 Task: Create new Company, with domain: 'netease.com' and type: 'Reseller'. Add new contact for this company, with mail Id: 'Rishabh.Kapoor@netease.com', First Name: Rishabh, Last name:  Kapoor, Job Title: 'Chief Technology Officer', Phone Number: '(202) 555-6790'. Change life cycle stage to  Lead and lead status to  Open. Logged in from softage.3@softage.net
Action: Mouse moved to (87, 88)
Screenshot: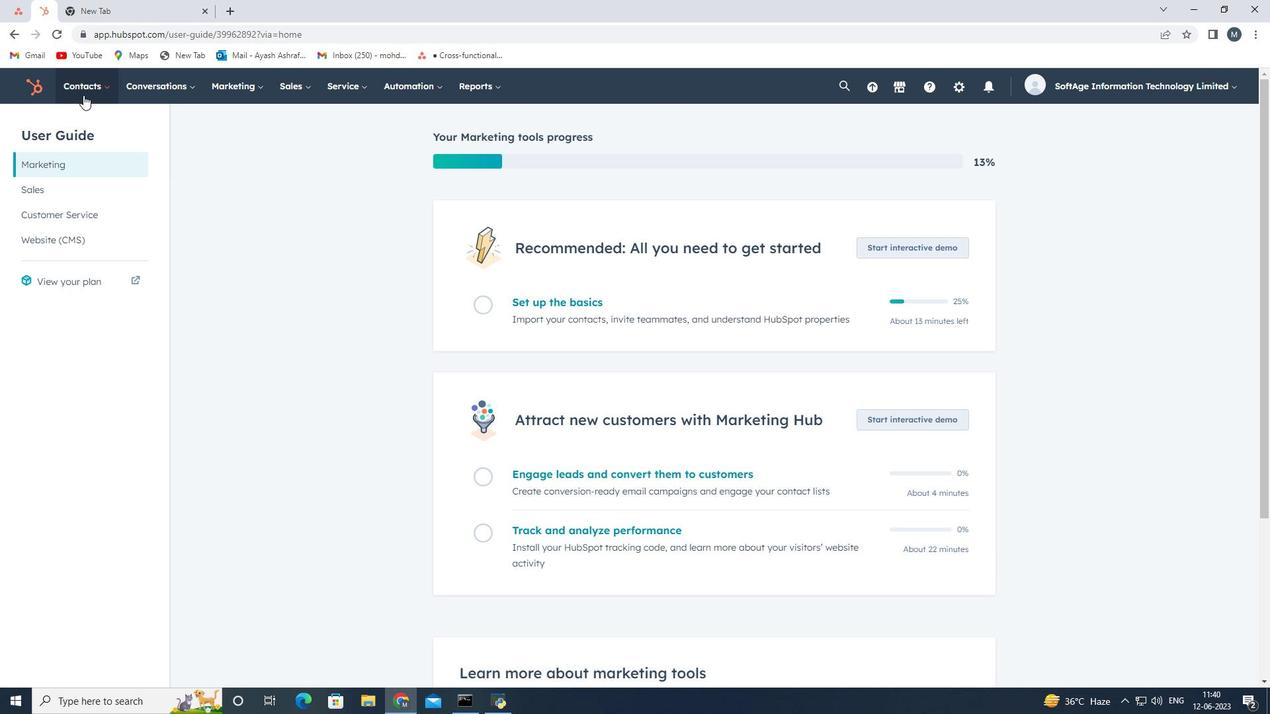
Action: Mouse pressed left at (87, 88)
Screenshot: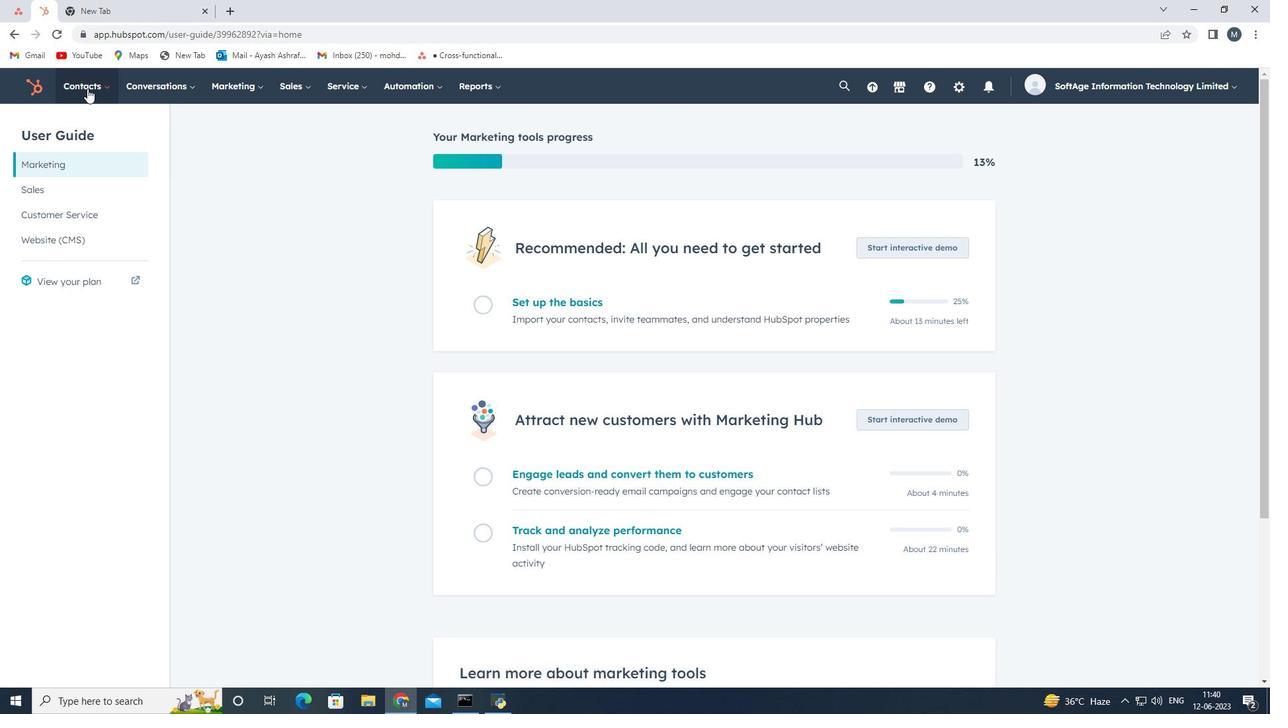 
Action: Mouse moved to (84, 147)
Screenshot: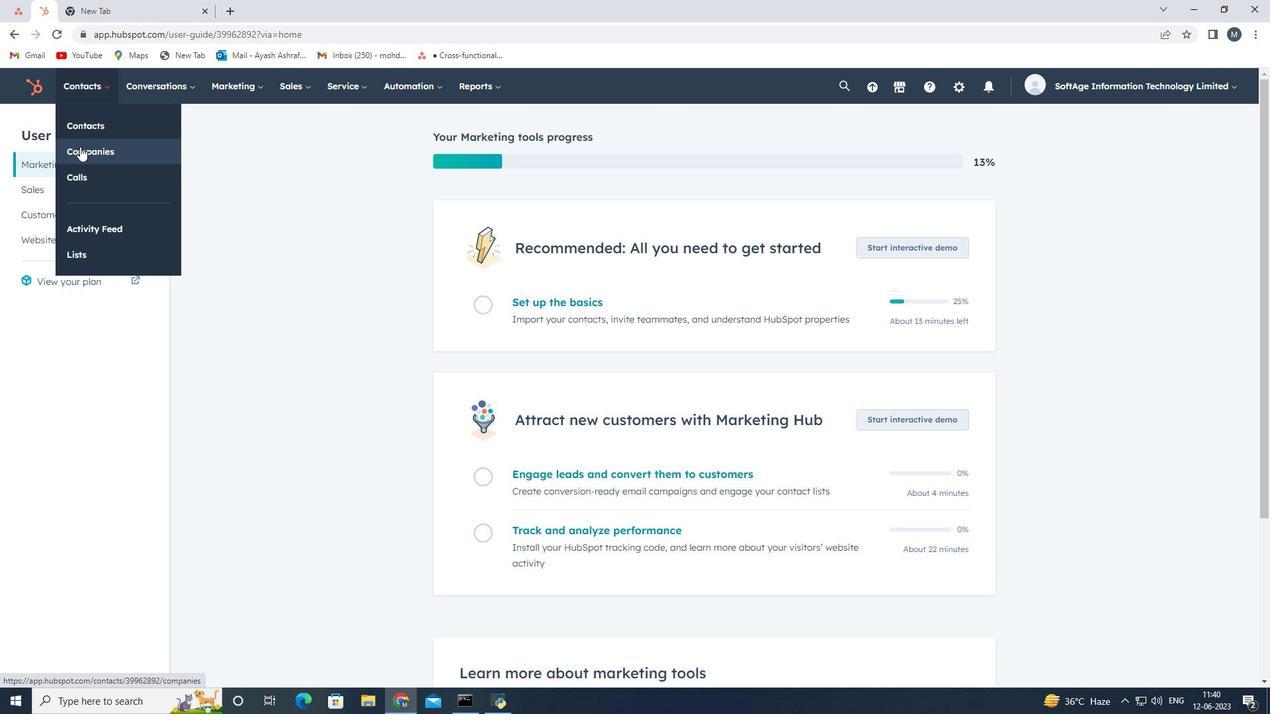 
Action: Mouse pressed left at (84, 147)
Screenshot: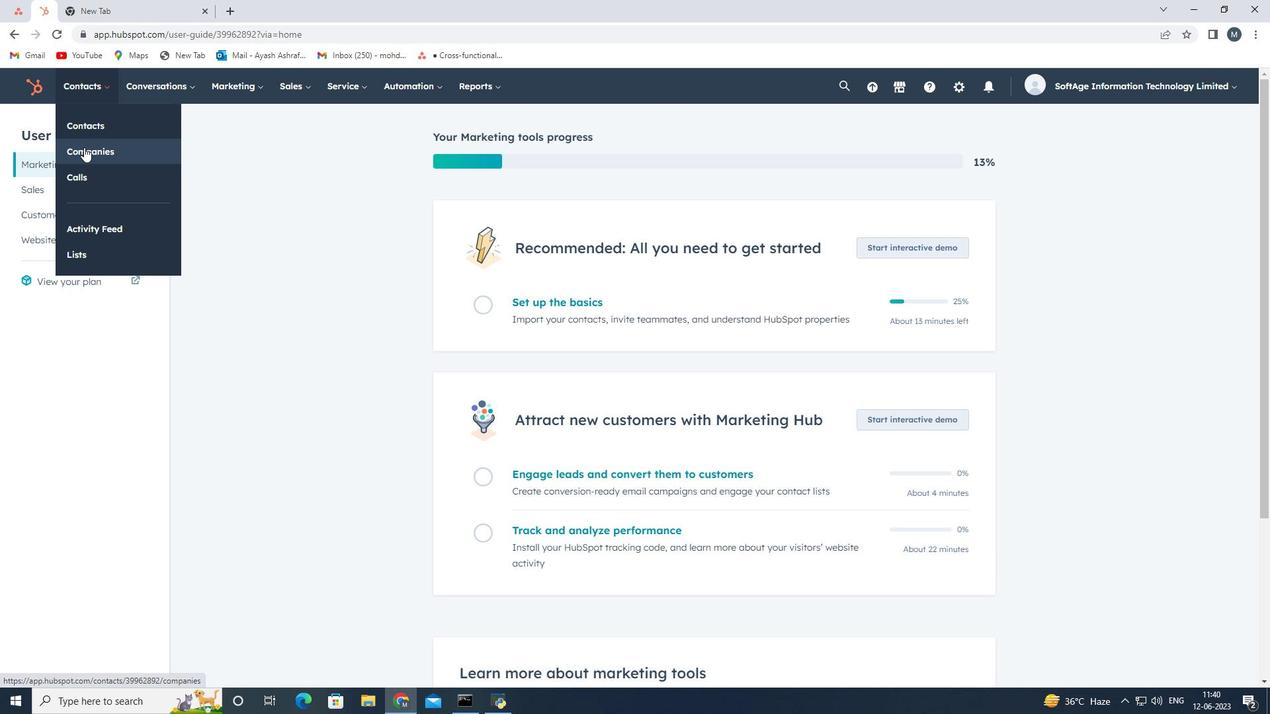
Action: Mouse moved to (1207, 131)
Screenshot: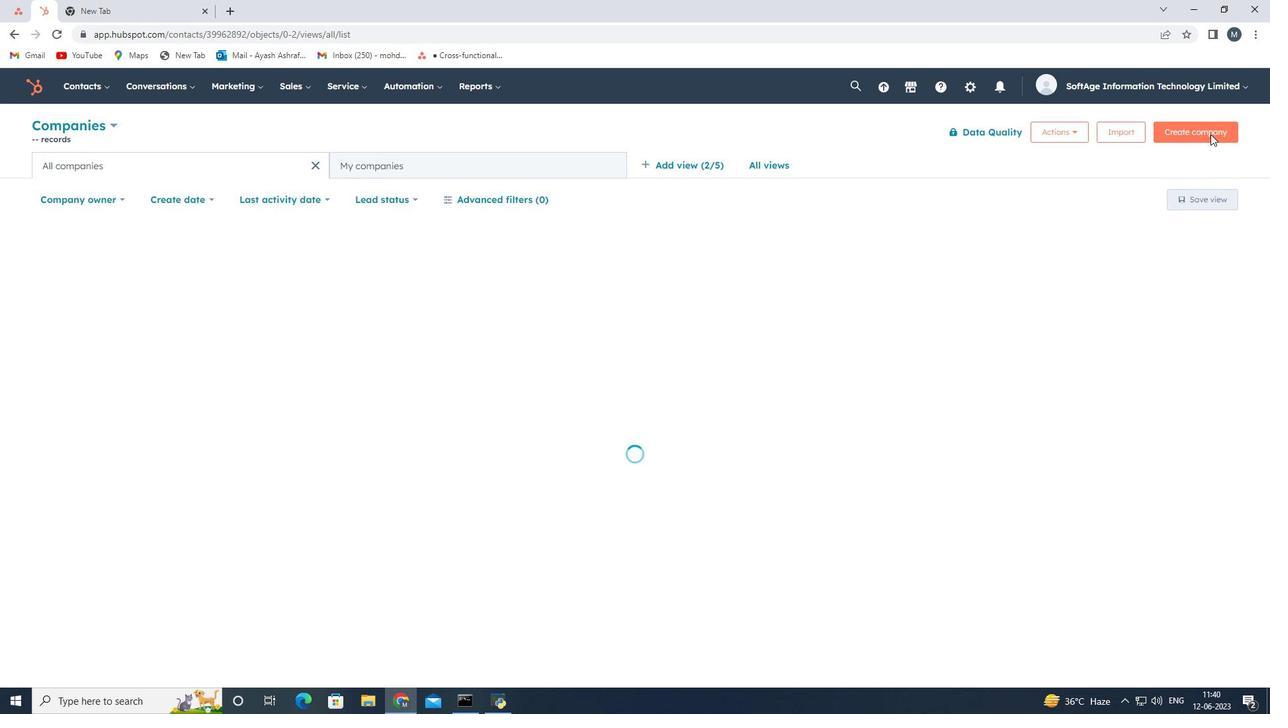 
Action: Mouse pressed left at (1207, 131)
Screenshot: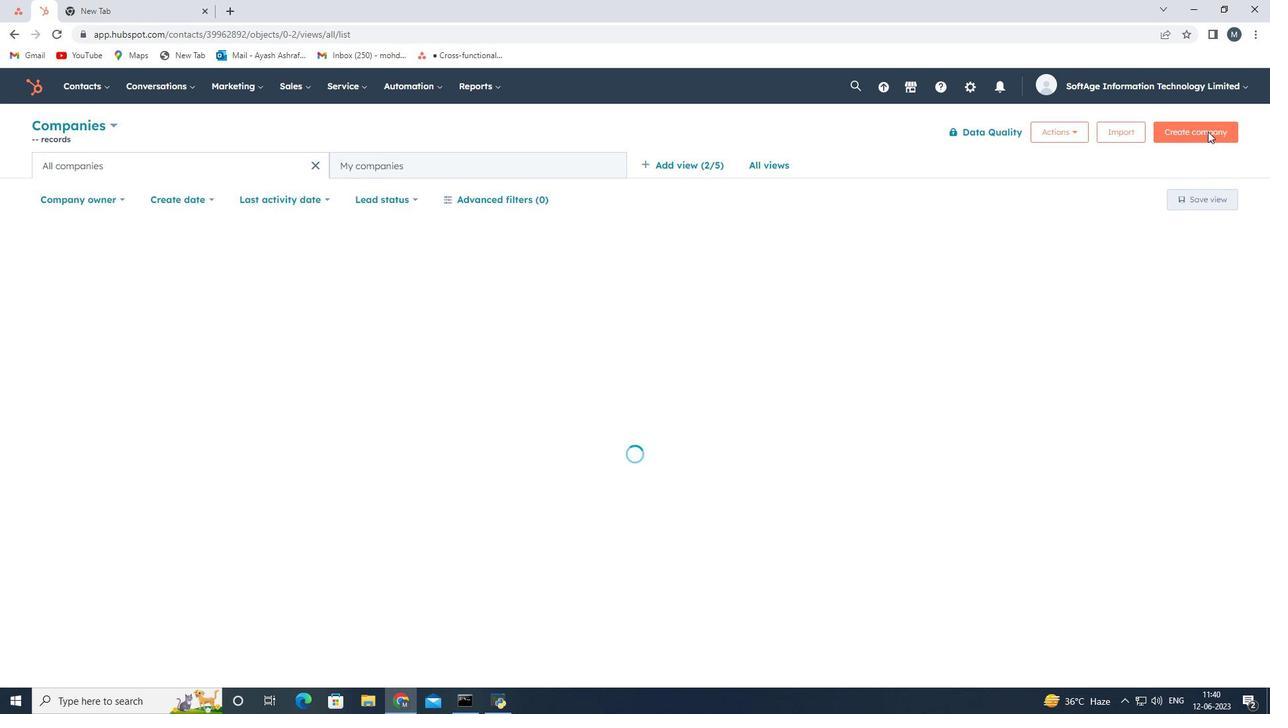 
Action: Mouse moved to (988, 195)
Screenshot: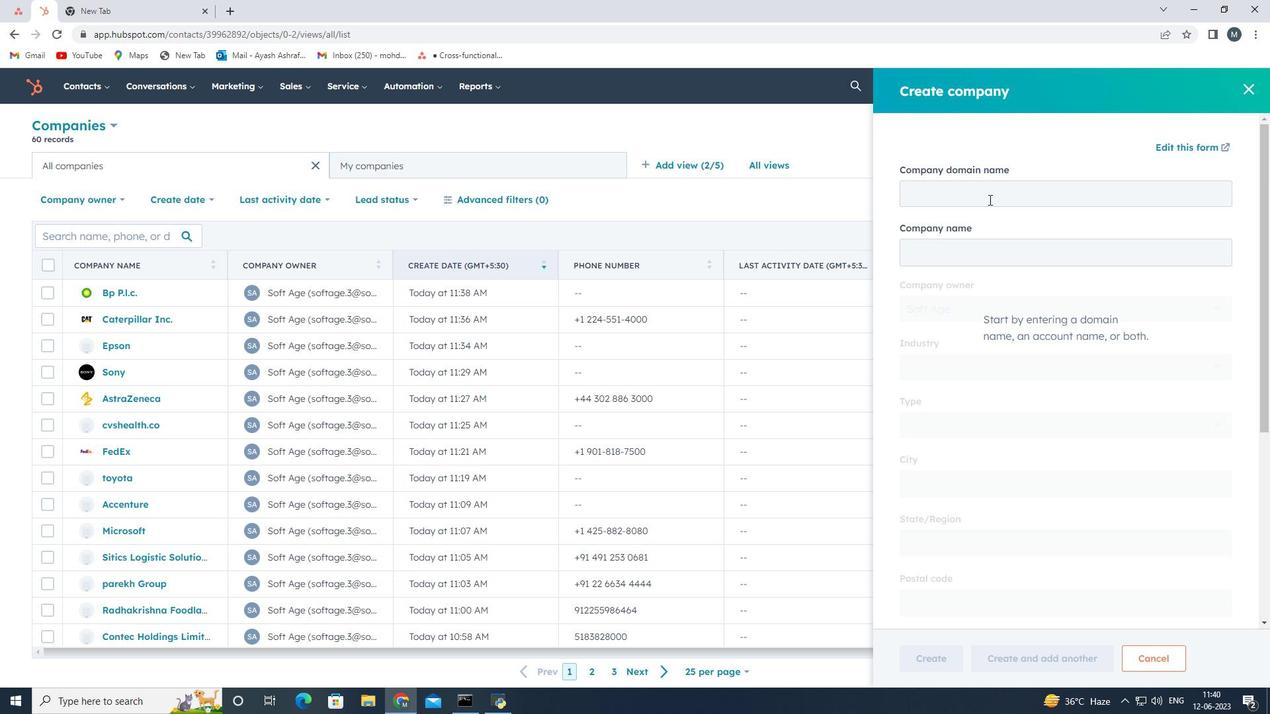 
Action: Mouse pressed left at (988, 195)
Screenshot: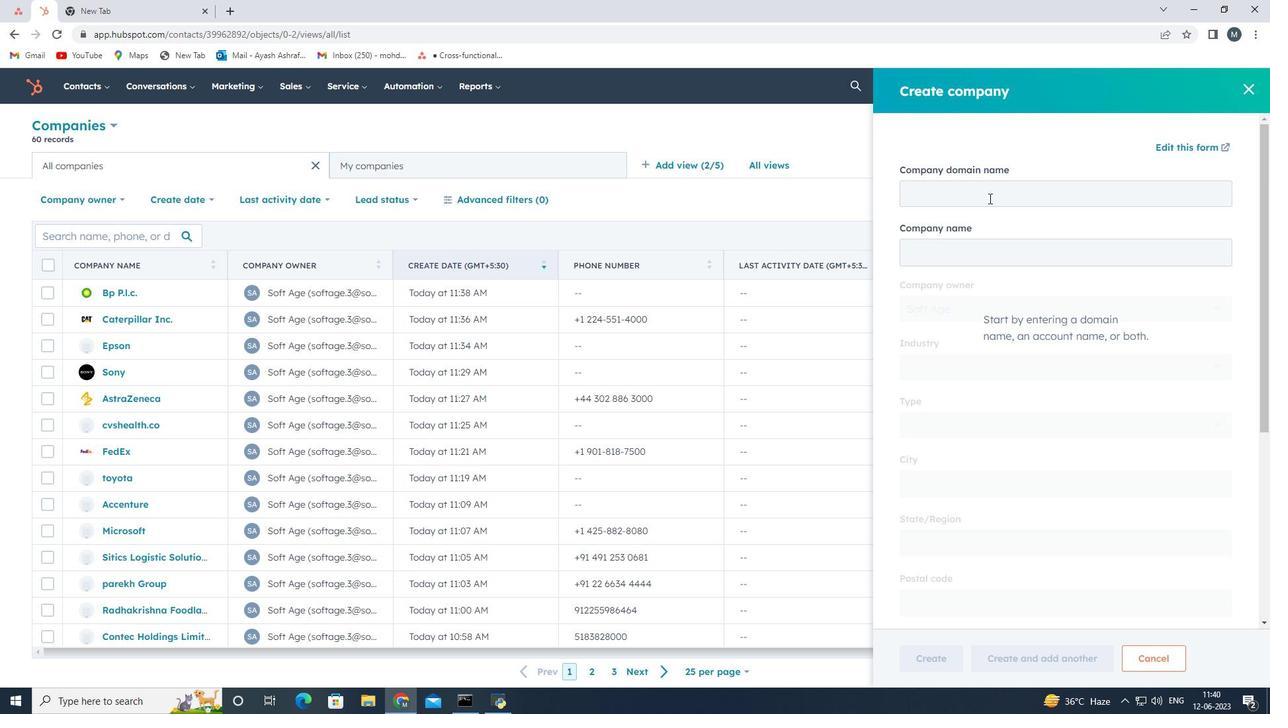 
Action: Key pressed netease.com
Screenshot: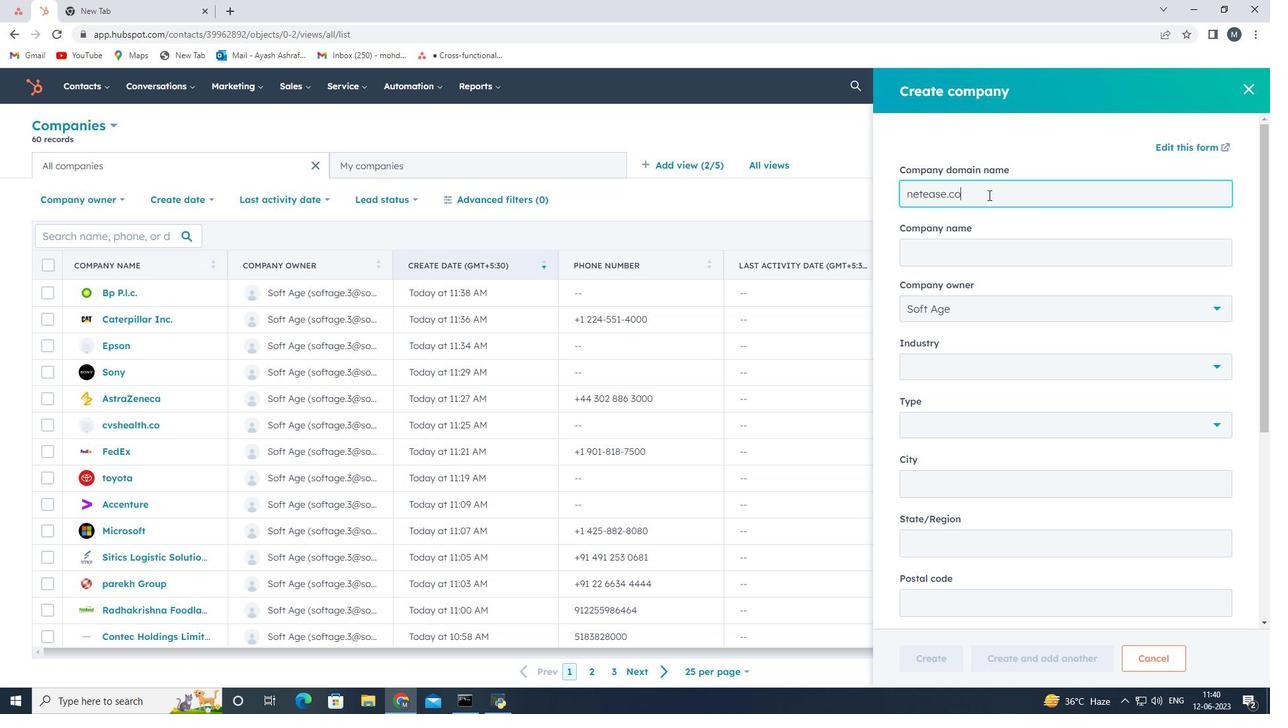 
Action: Mouse moved to (998, 419)
Screenshot: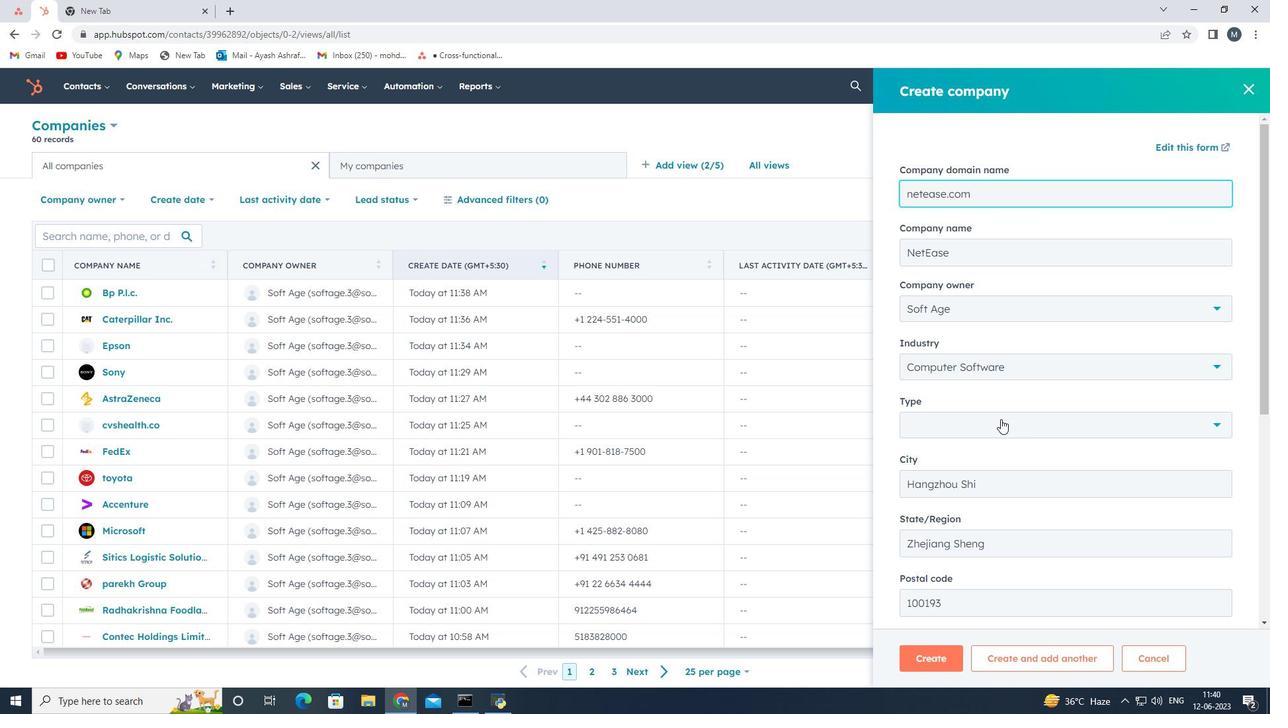 
Action: Mouse pressed left at (998, 419)
Screenshot: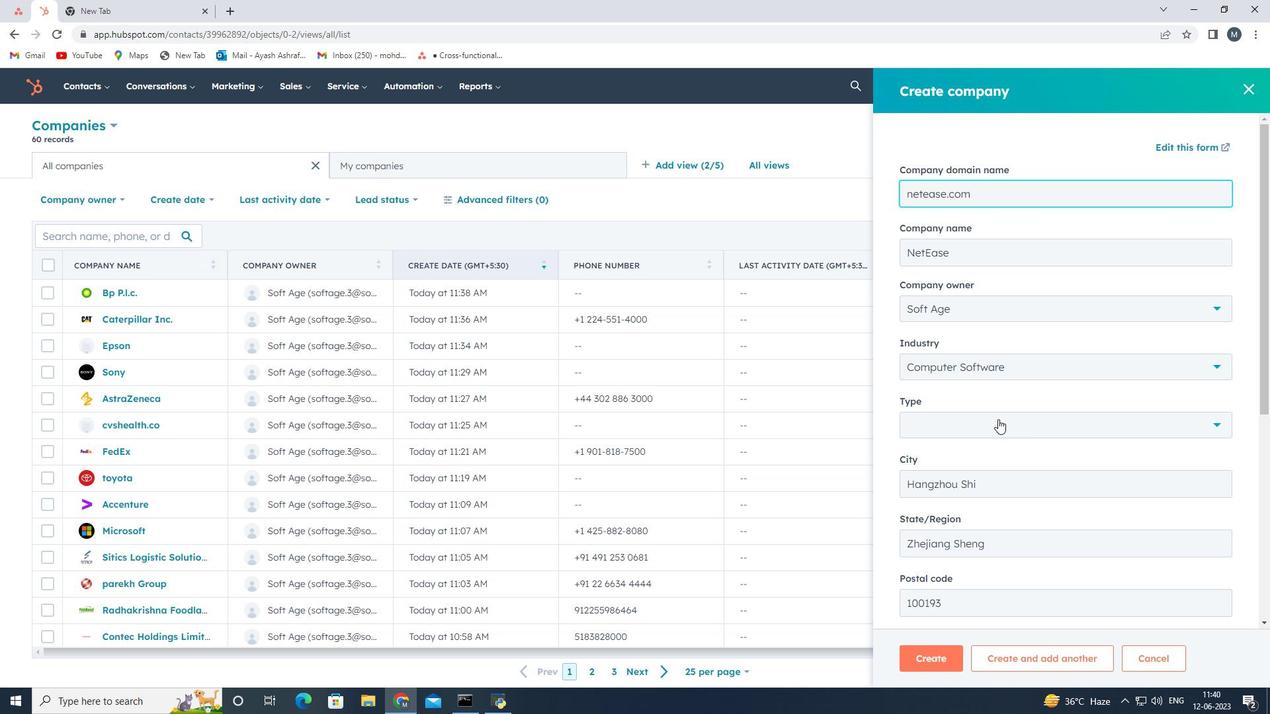 
Action: Mouse moved to (982, 540)
Screenshot: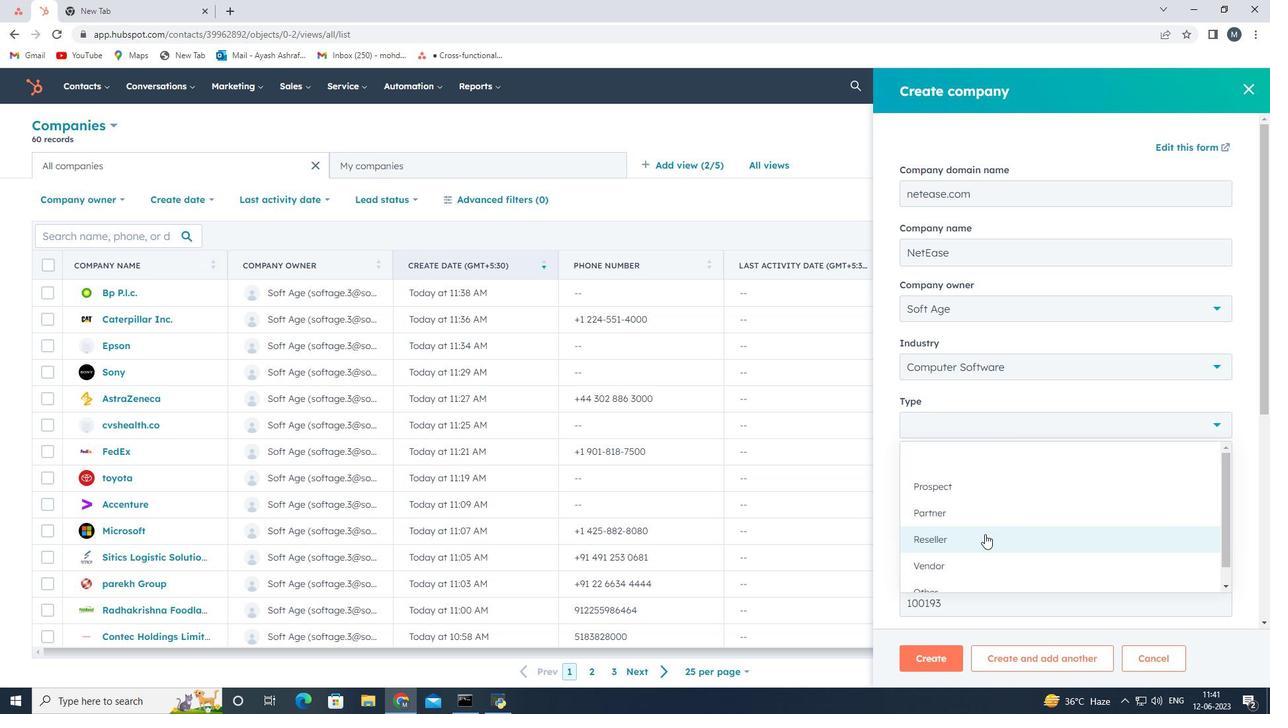 
Action: Mouse pressed left at (982, 540)
Screenshot: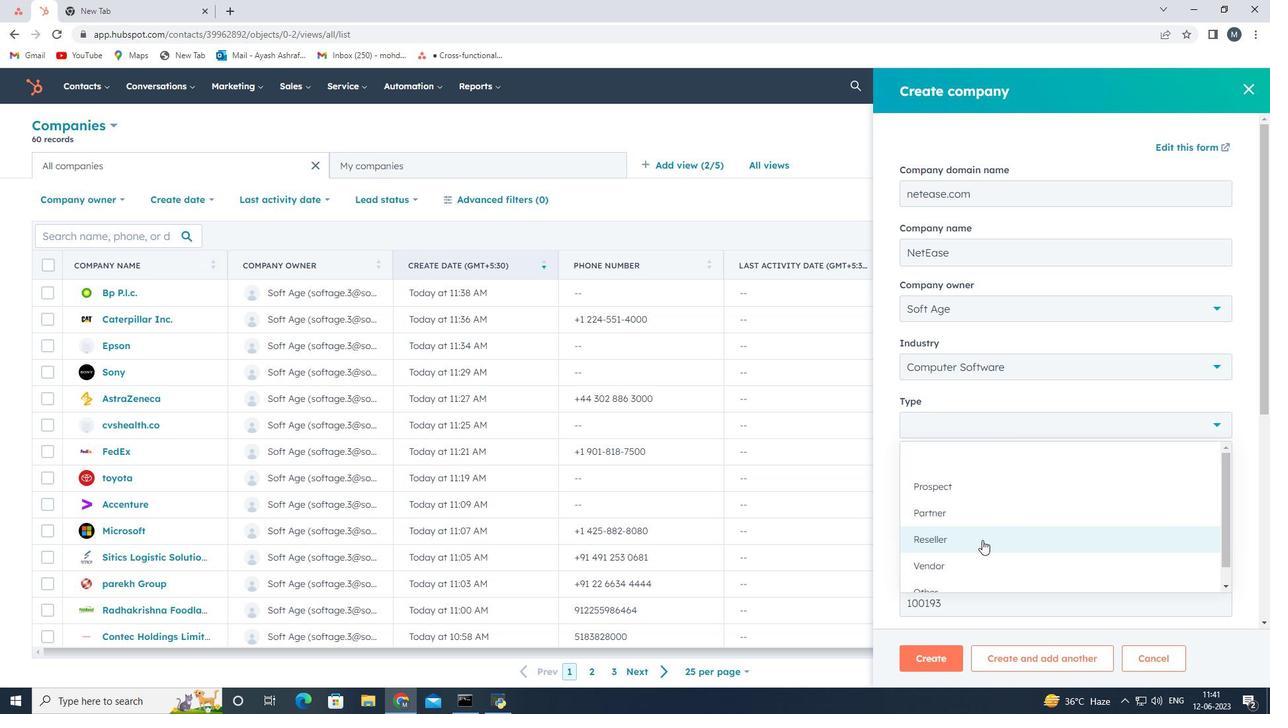 
Action: Mouse moved to (916, 661)
Screenshot: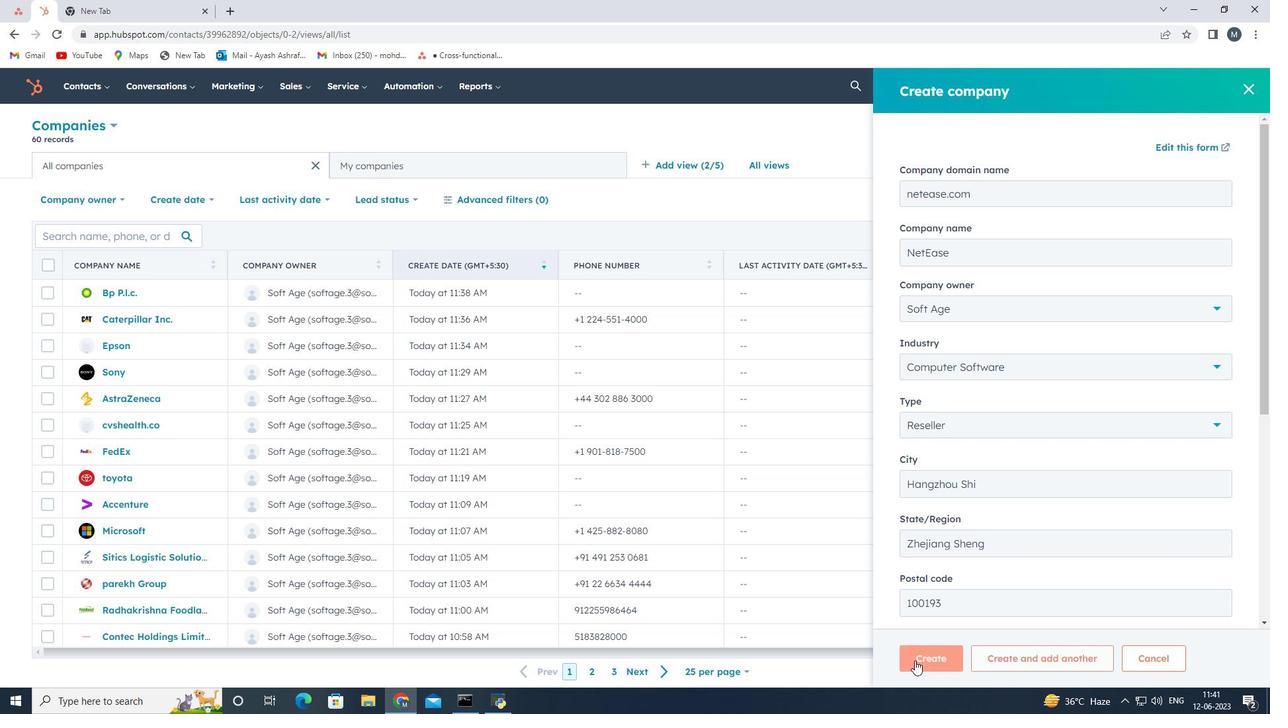 
Action: Mouse pressed left at (916, 661)
Screenshot: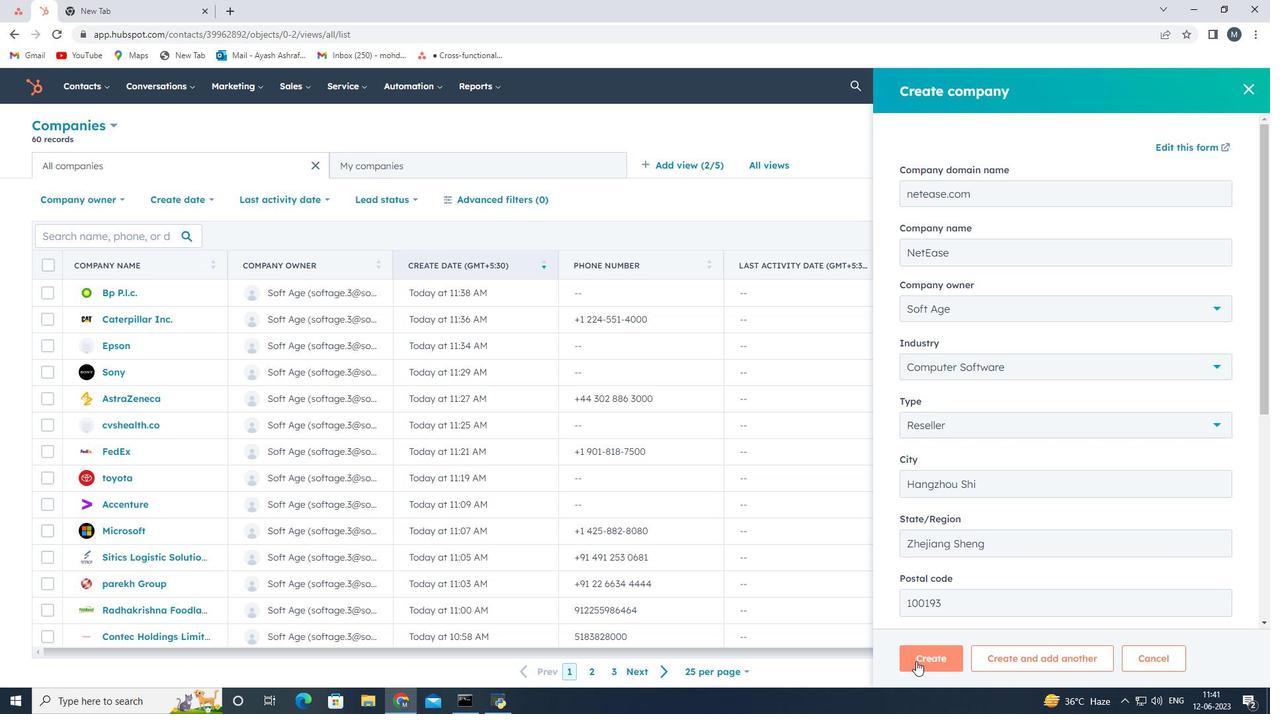 
Action: Mouse moved to (889, 444)
Screenshot: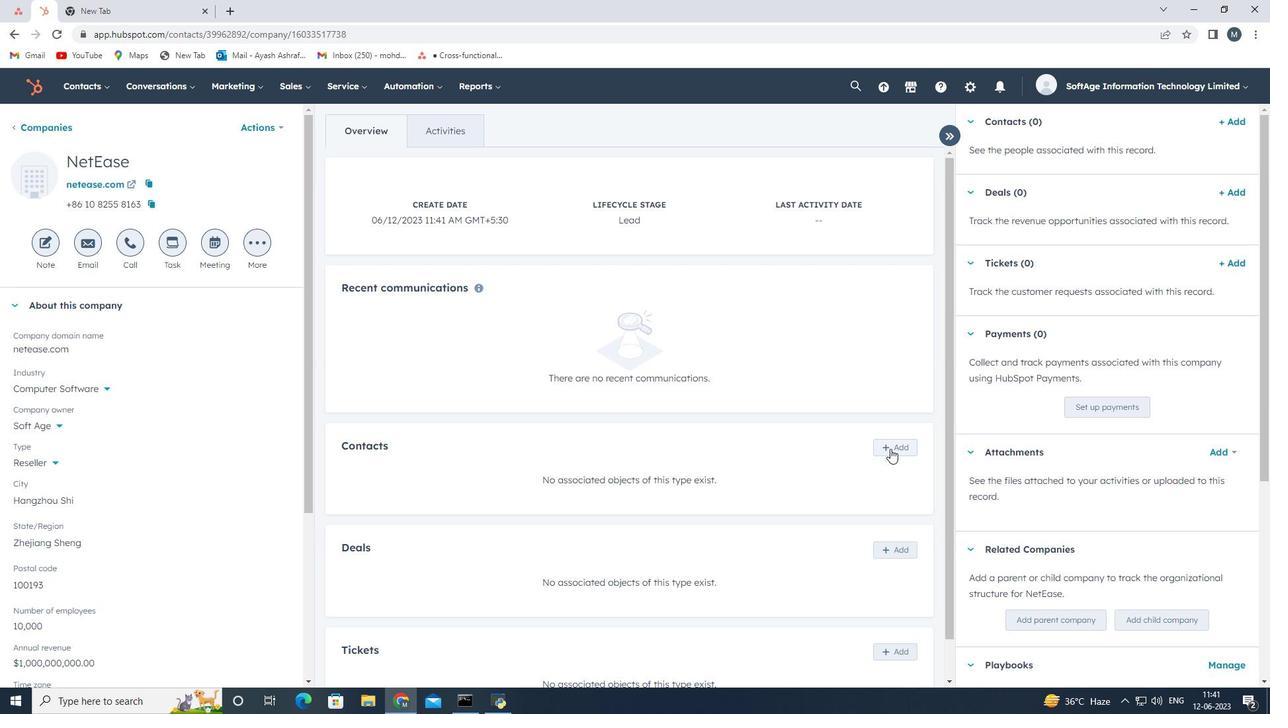 
Action: Mouse pressed left at (889, 444)
Screenshot: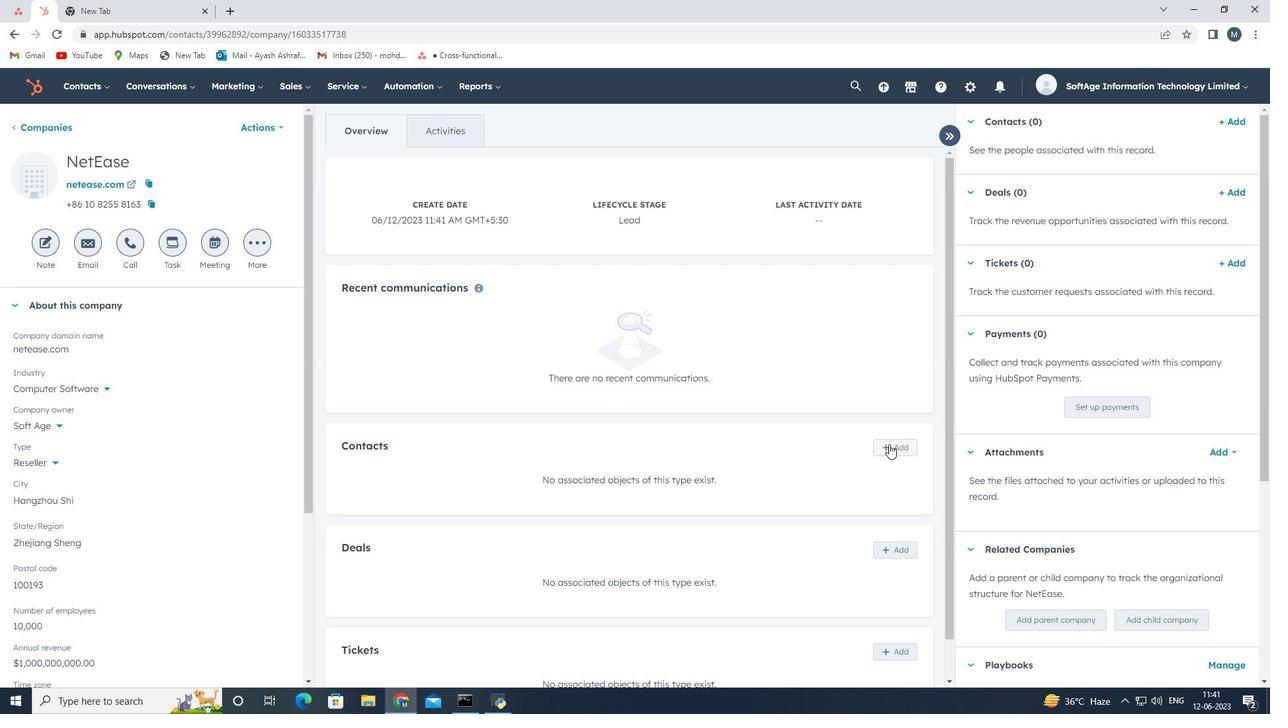 
Action: Mouse moved to (957, 159)
Screenshot: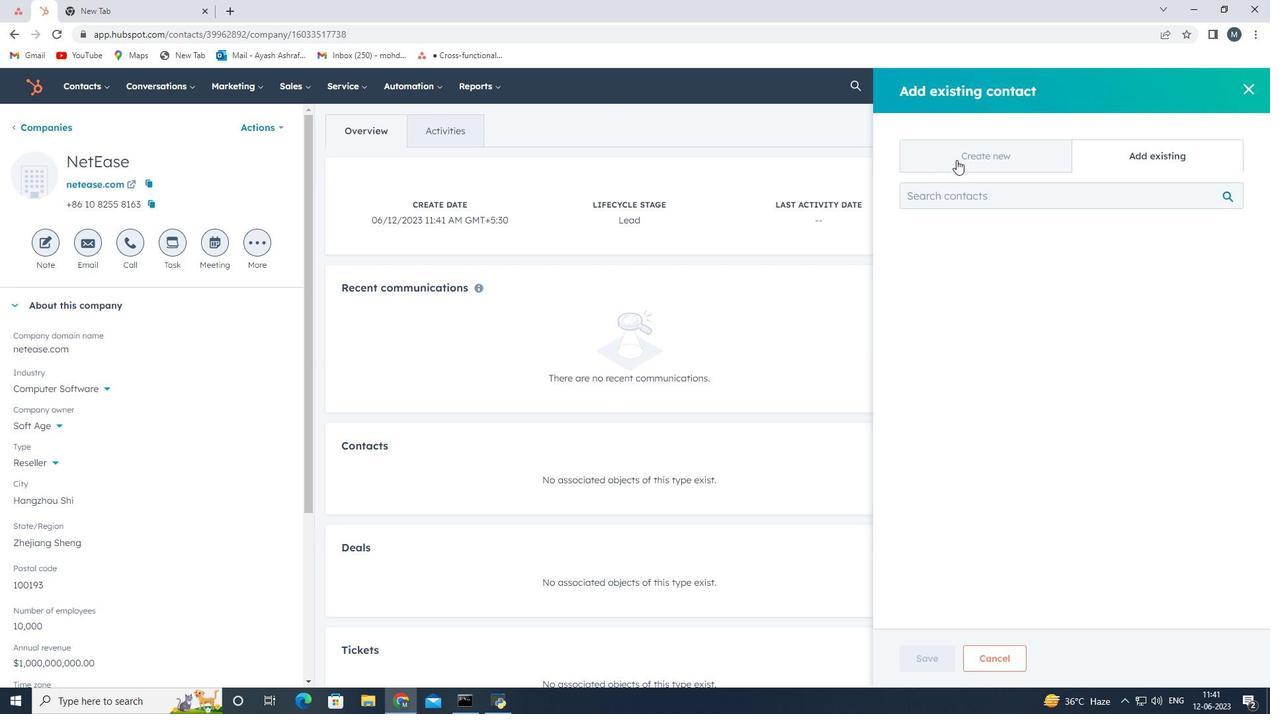 
Action: Mouse pressed left at (957, 159)
Screenshot: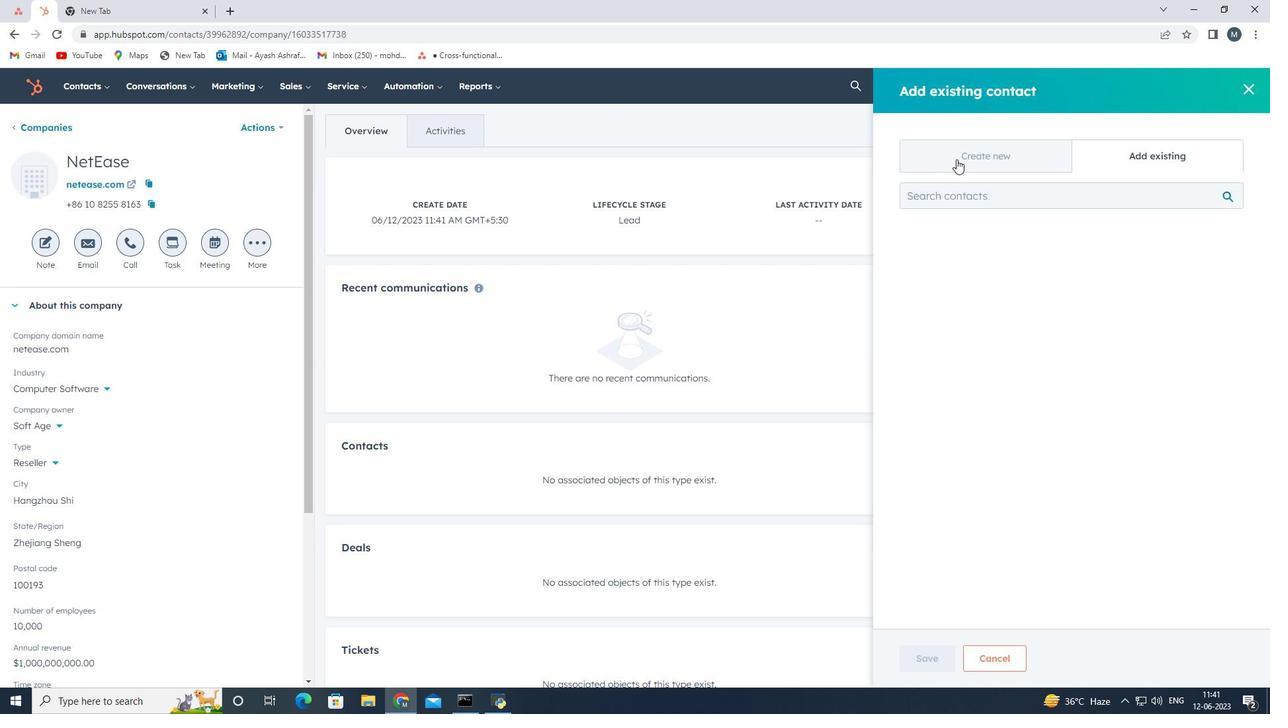 
Action: Mouse moved to (957, 240)
Screenshot: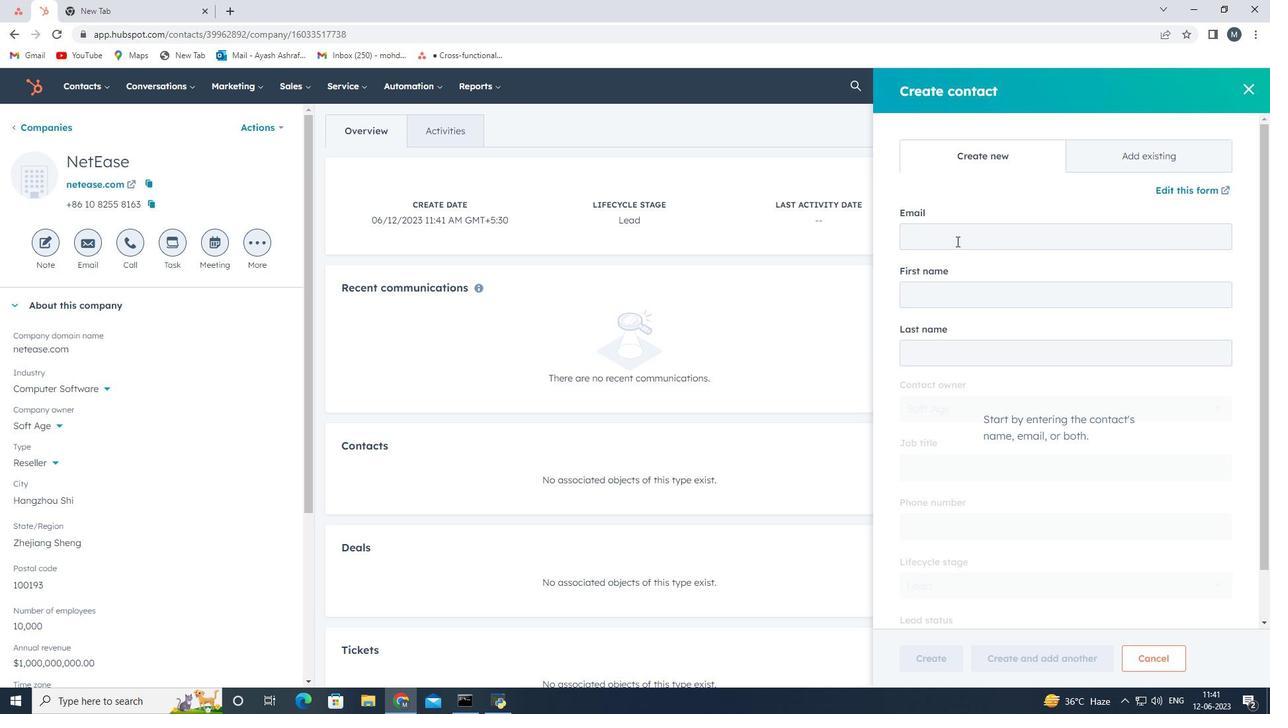 
Action: Mouse pressed left at (957, 240)
Screenshot: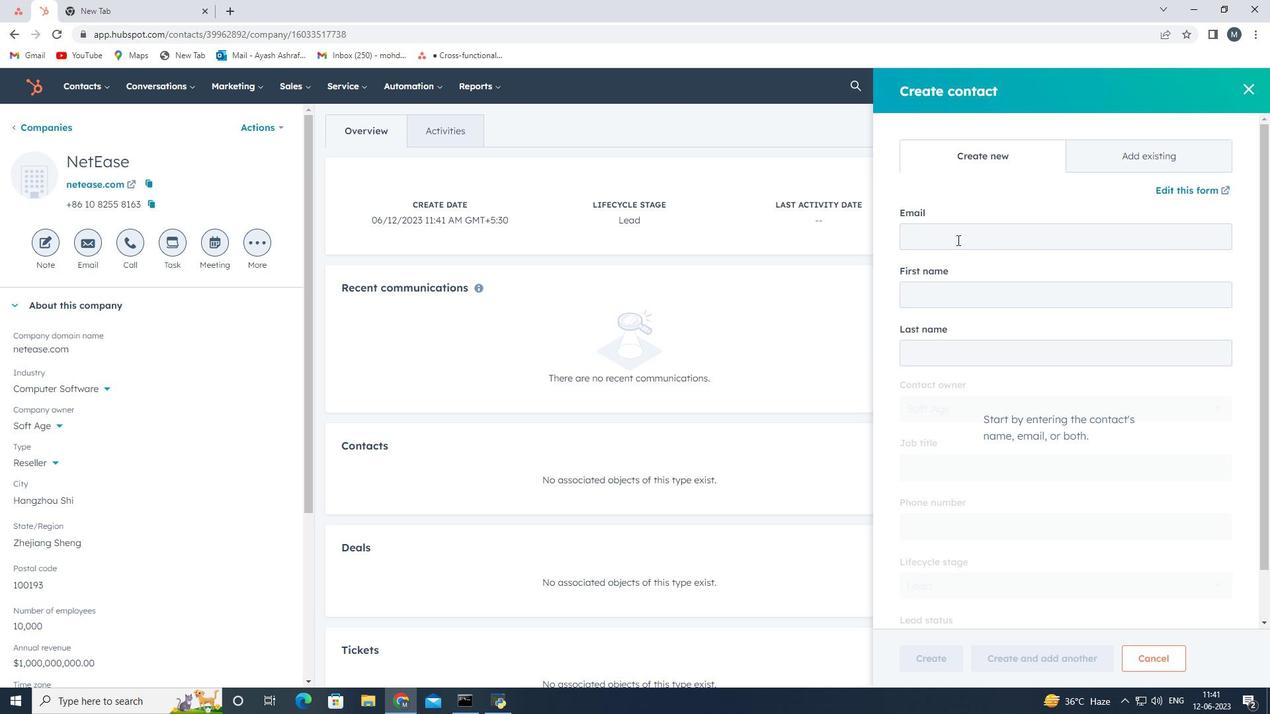 
Action: Key pressed <Key.shift>Rishabh.<Key.shift>Kapoor<Key.shift><Key.shift><Key.shift>@netease.com
Screenshot: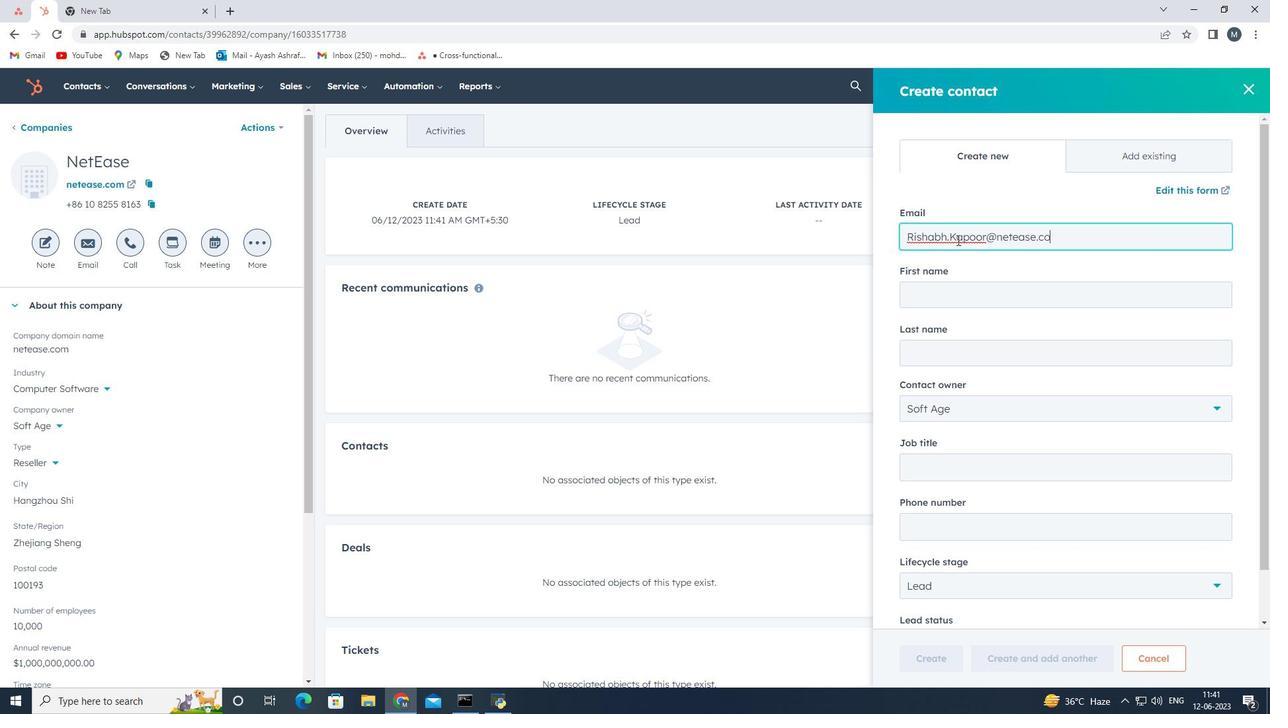 
Action: Mouse moved to (966, 293)
Screenshot: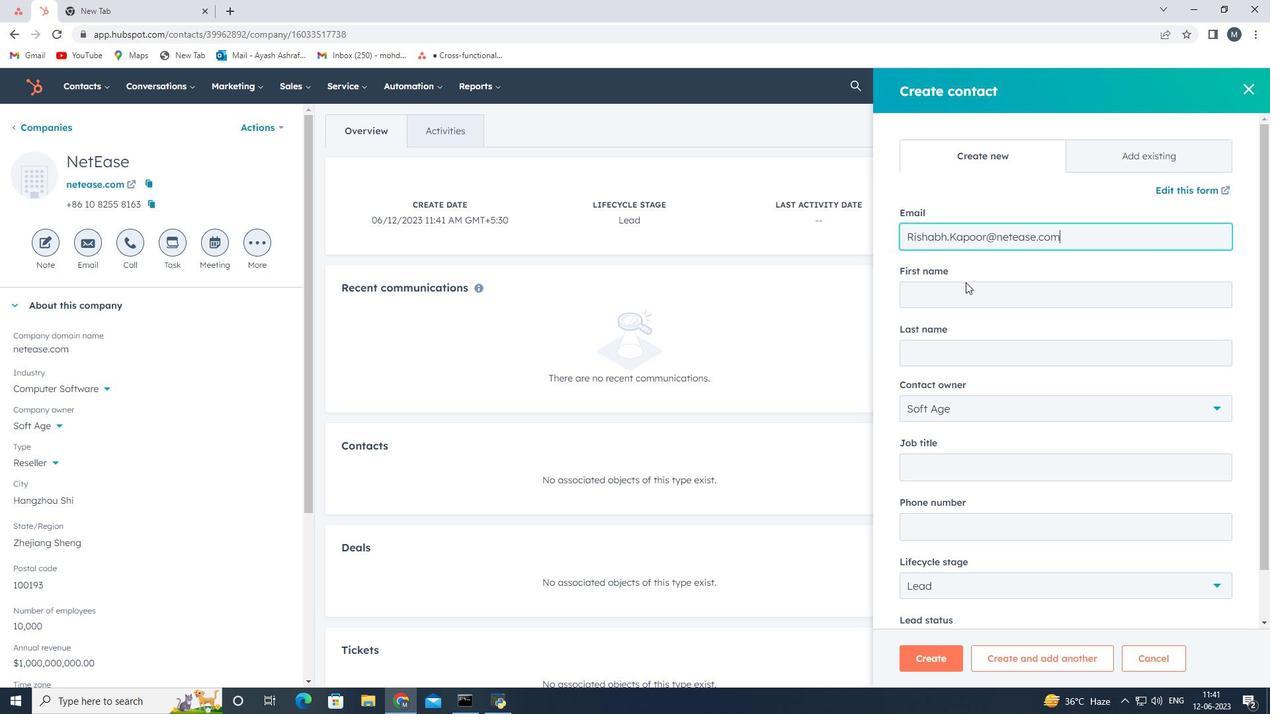 
Action: Mouse pressed left at (966, 293)
Screenshot: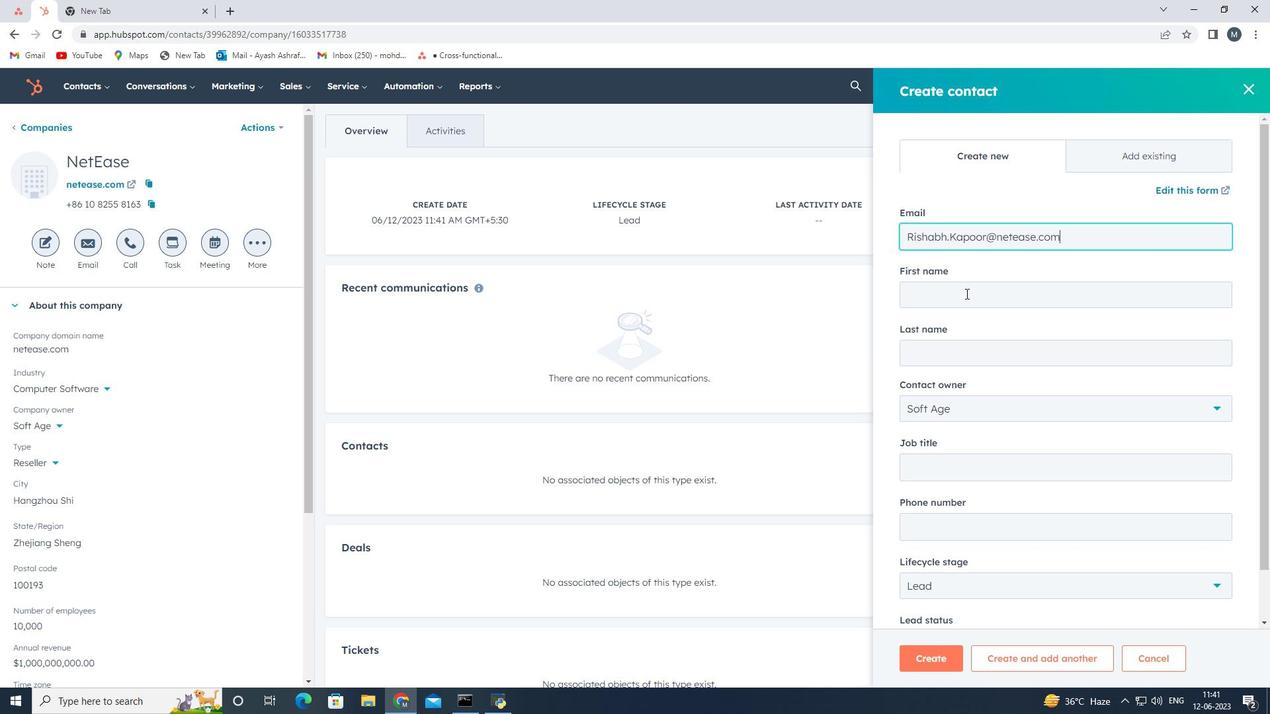 
Action: Key pressed <Key.shift>Rishabh
Screenshot: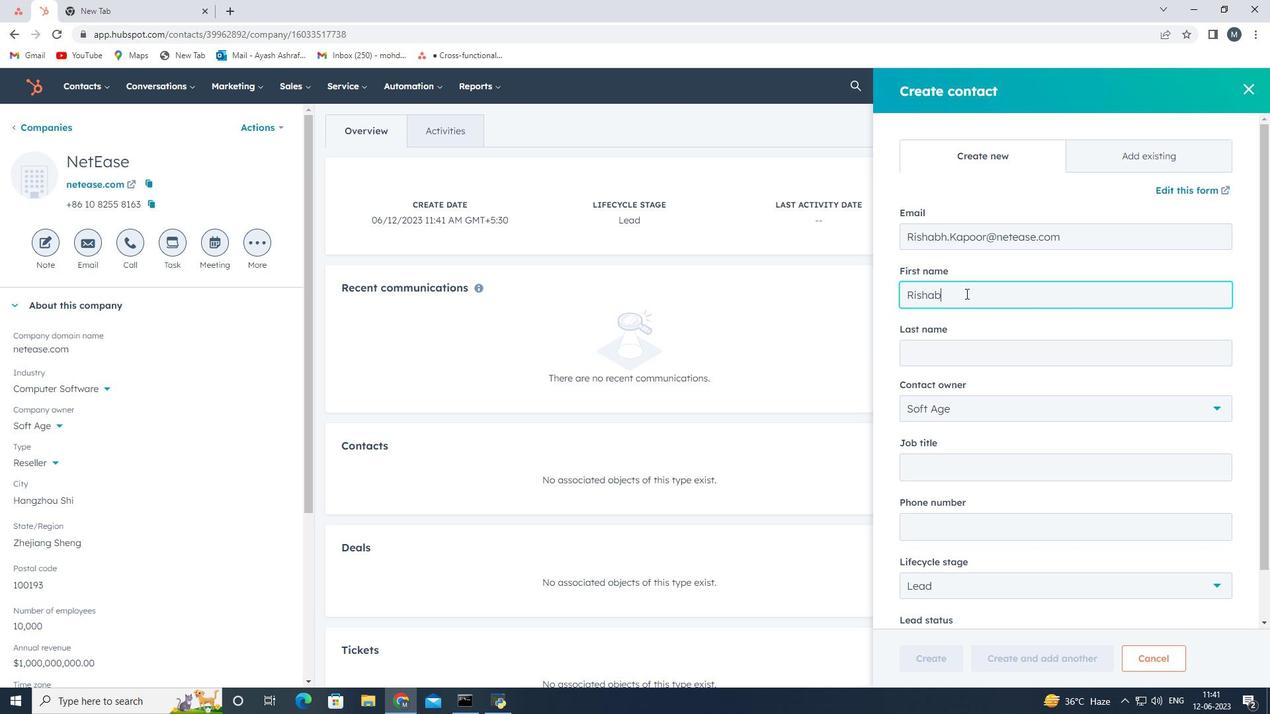 
Action: Mouse moved to (959, 358)
Screenshot: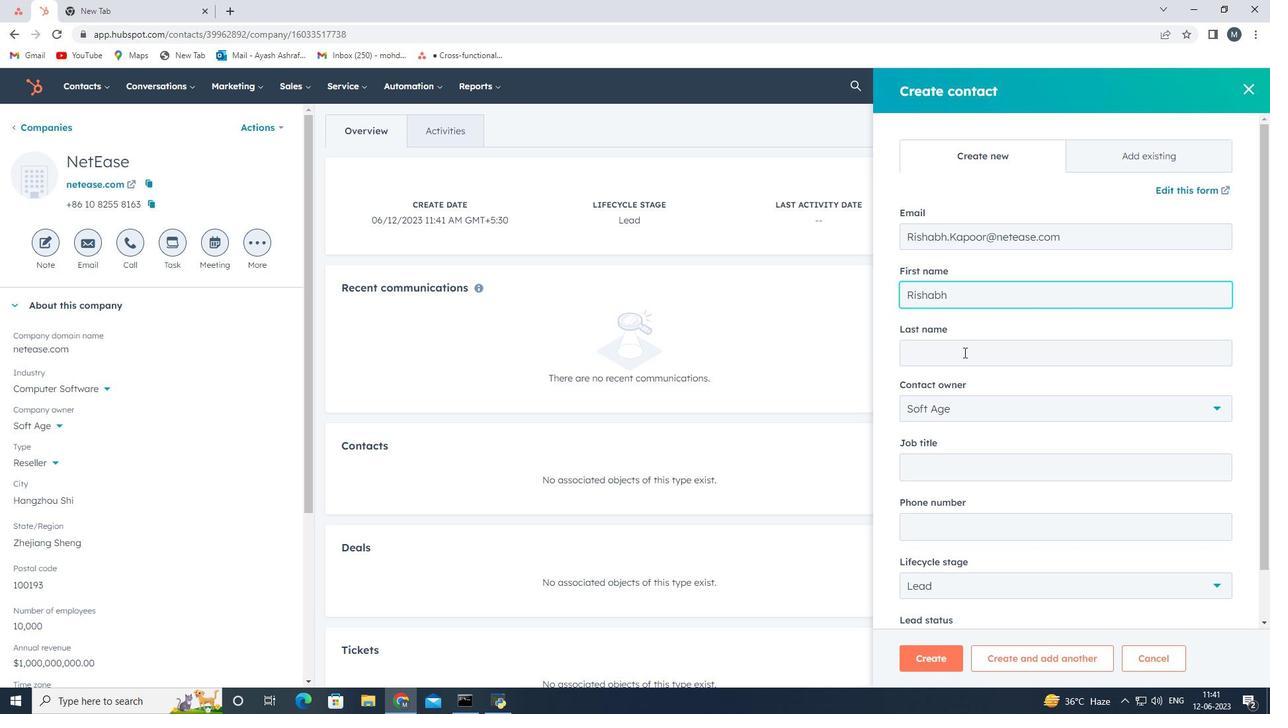 
Action: Mouse pressed left at (959, 358)
Screenshot: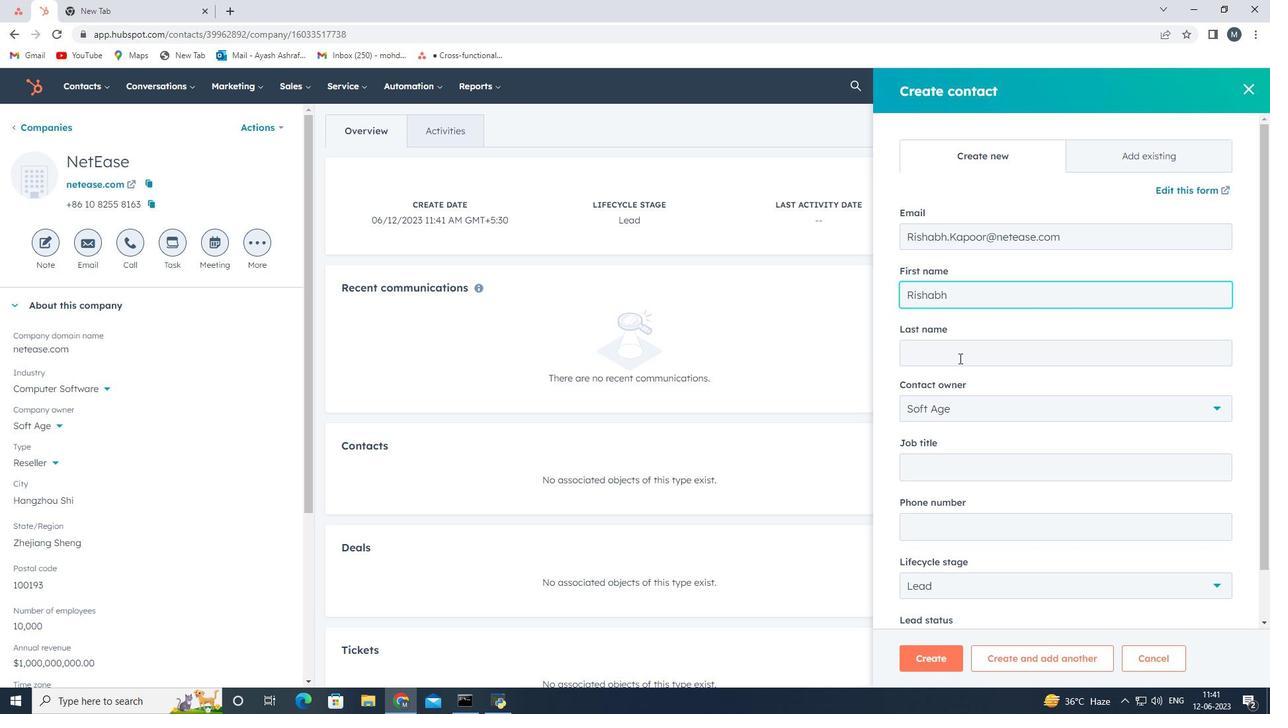 
Action: Key pressed <Key.shift>Kapoor
Screenshot: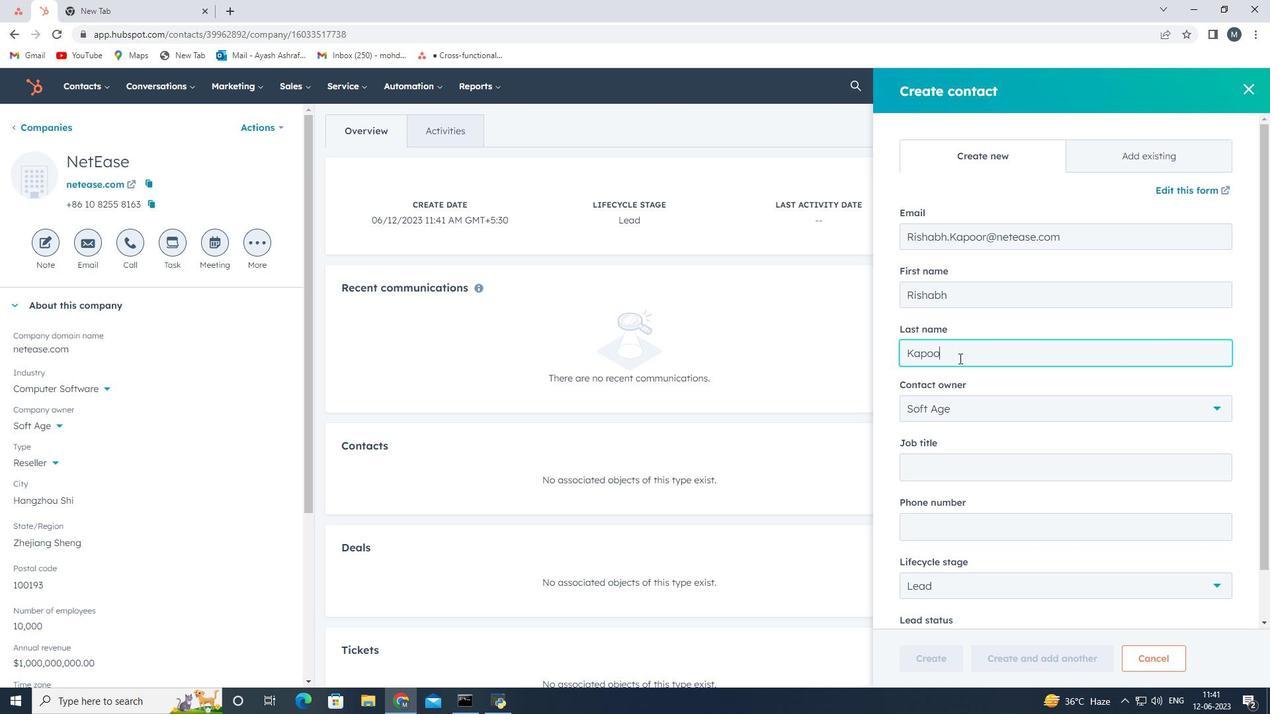 
Action: Mouse moved to (960, 363)
Screenshot: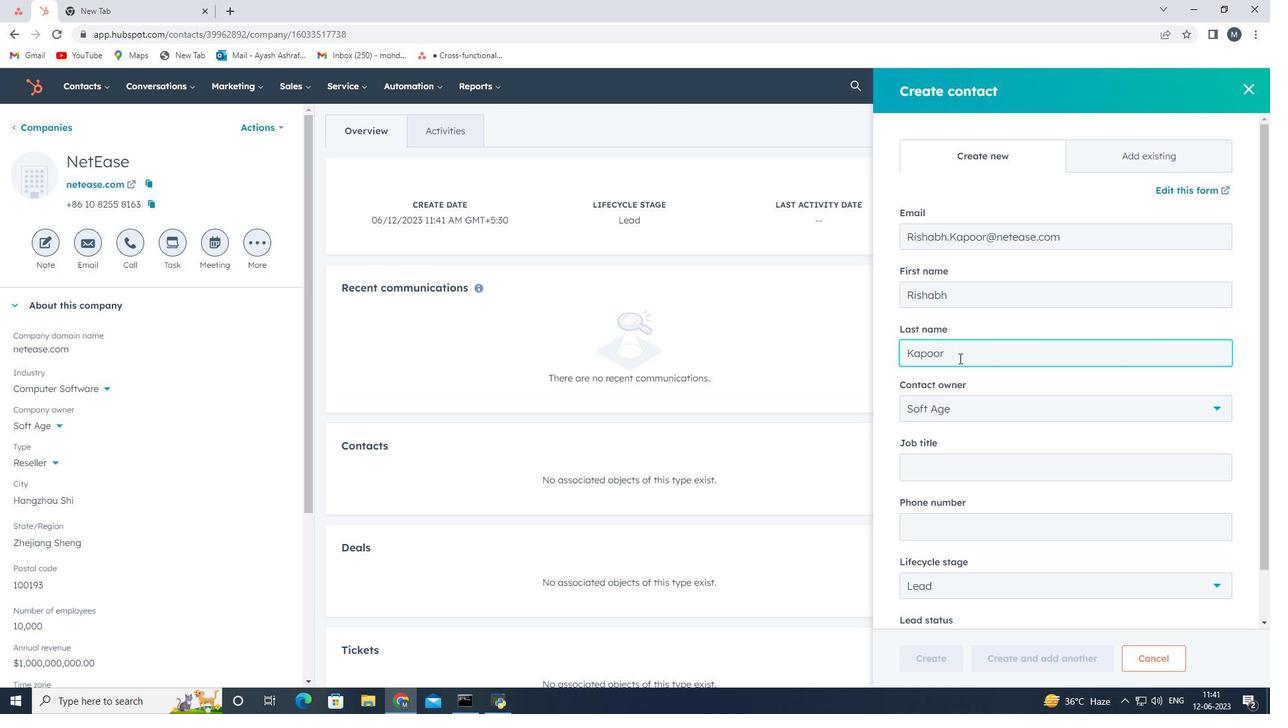 
Action: Mouse scrolled (960, 362) with delta (0, 0)
Screenshot: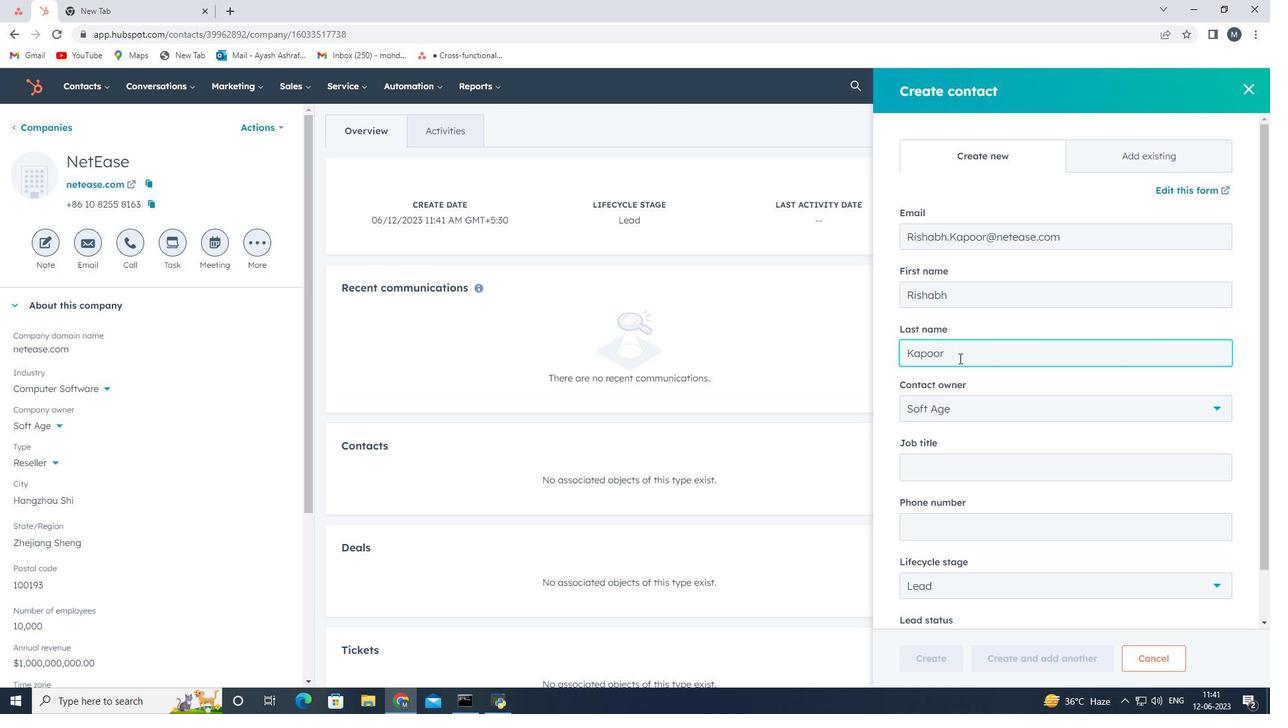 
Action: Mouse moved to (945, 422)
Screenshot: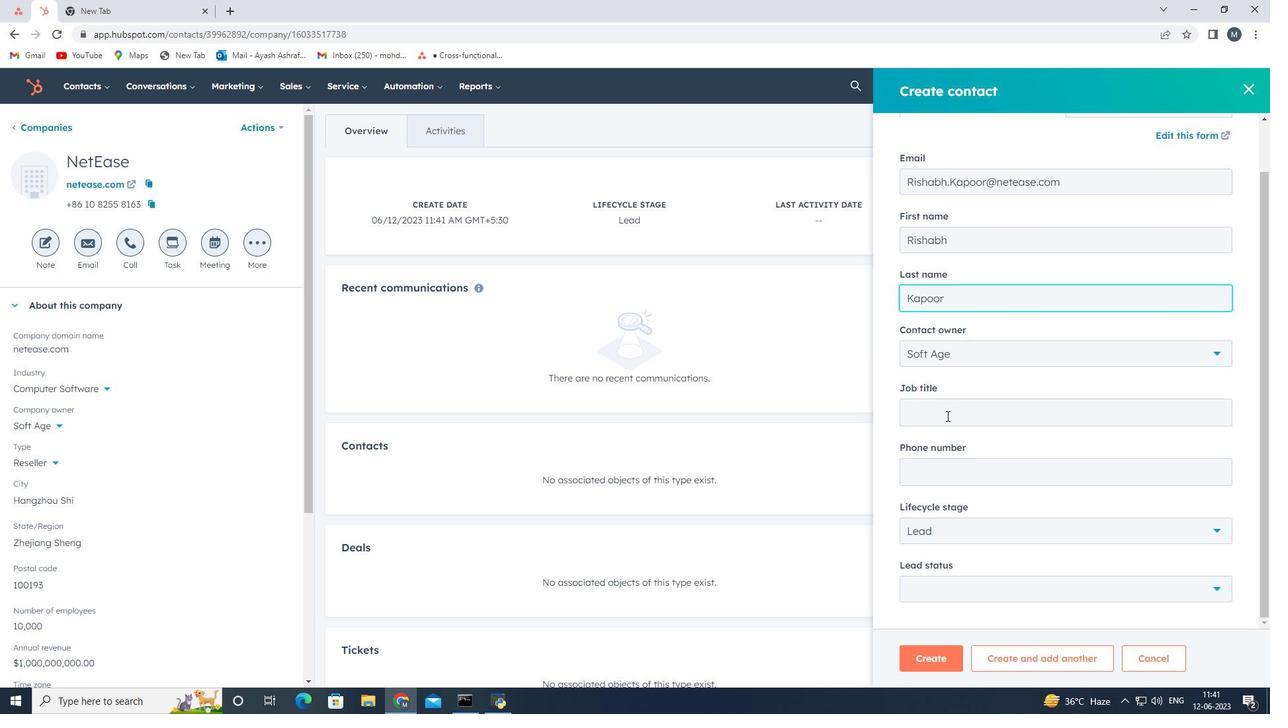 
Action: Mouse pressed left at (945, 422)
Screenshot: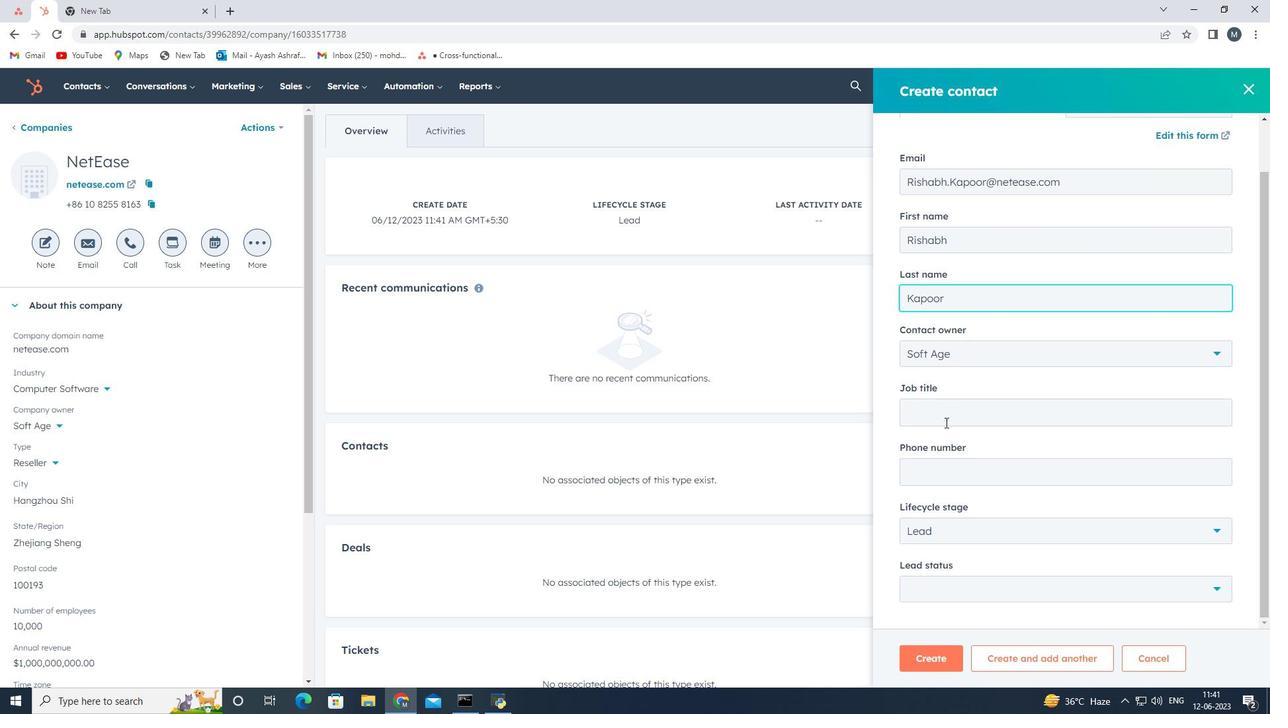 
Action: Key pressed <Key.shift>Chief<Key.space>
Screenshot: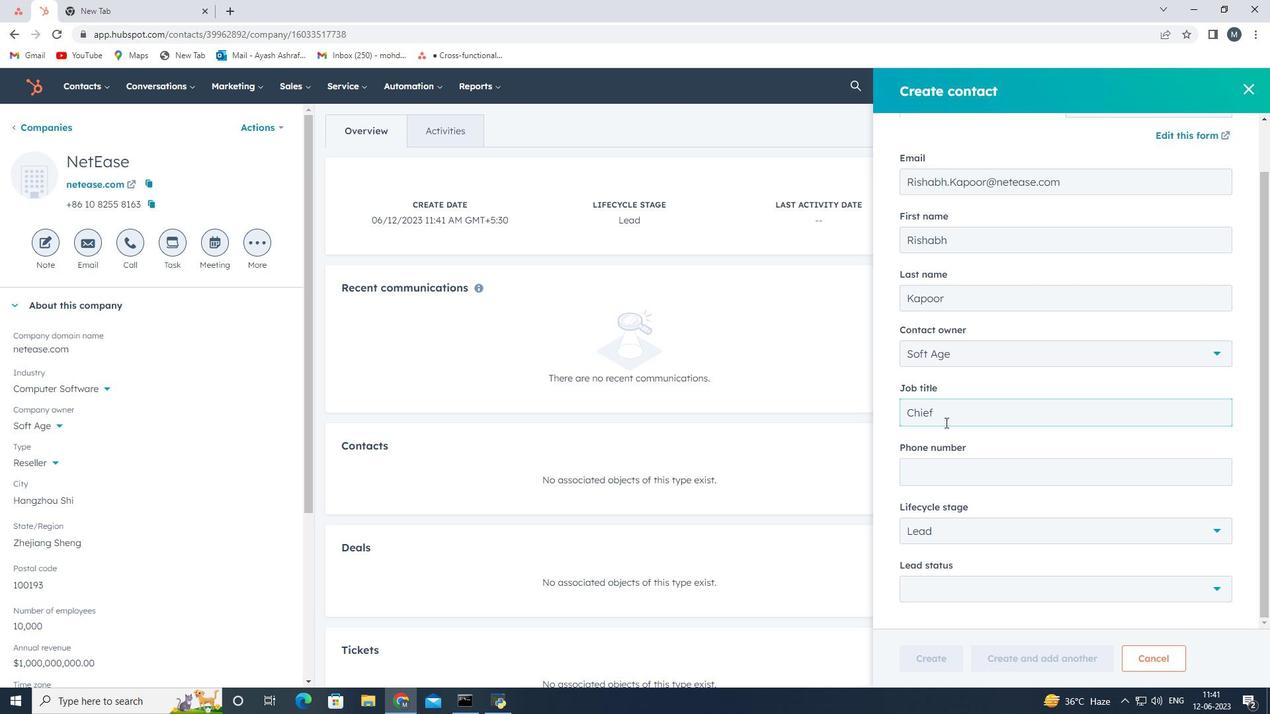 
Action: Mouse moved to (986, 430)
Screenshot: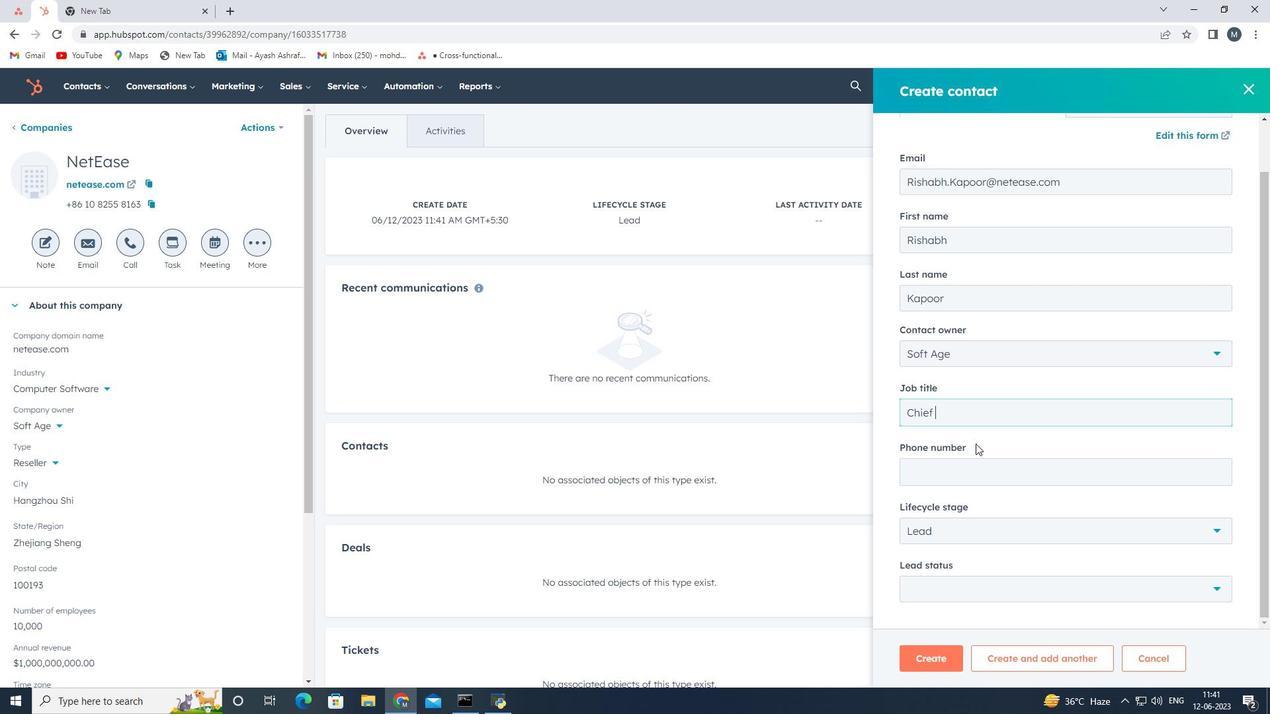 
Action: Key pressed <Key.shift><Key.shift><Key.shift><Key.shift><Key.shift><Key.shift><Key.shift><Key.shift><Key.shift><Key.shift><Key.shift><Key.shift><Key.shift><Key.shift><Key.shift><Key.shift><Key.shift><Key.shift><Key.shift>Technology
Screenshot: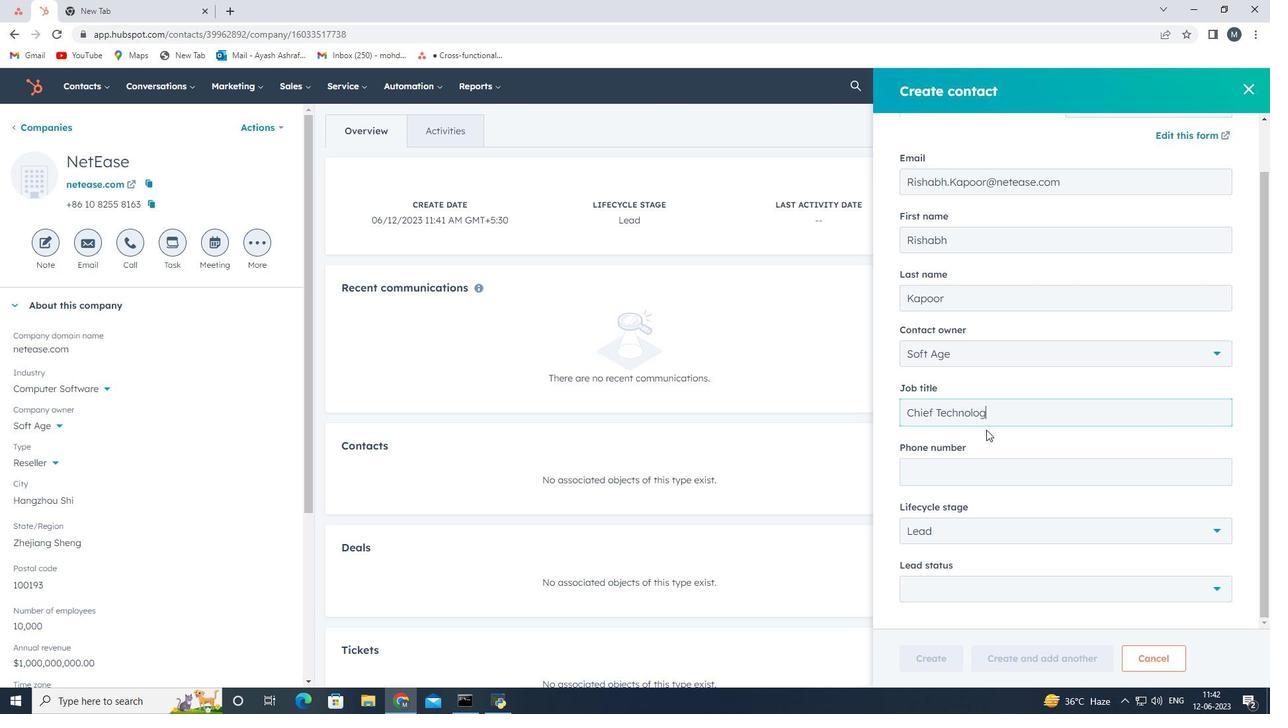 
Action: Mouse moved to (962, 480)
Screenshot: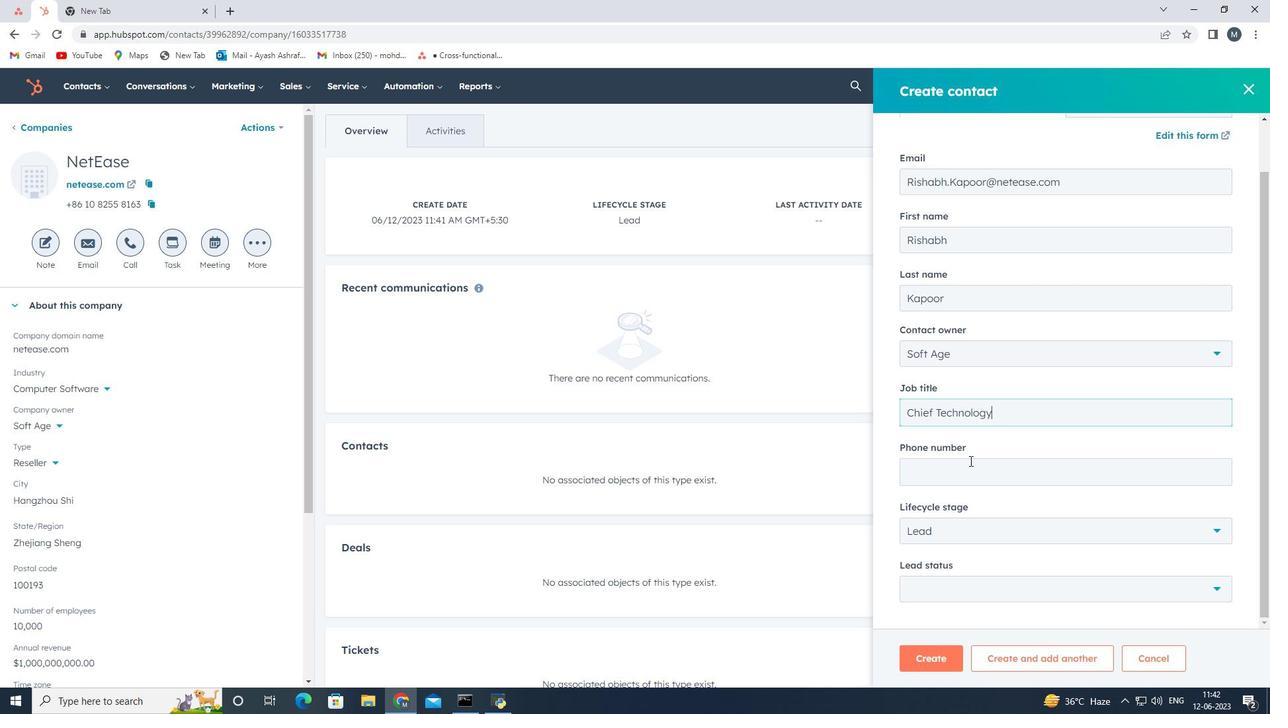
Action: Mouse pressed left at (962, 480)
Screenshot: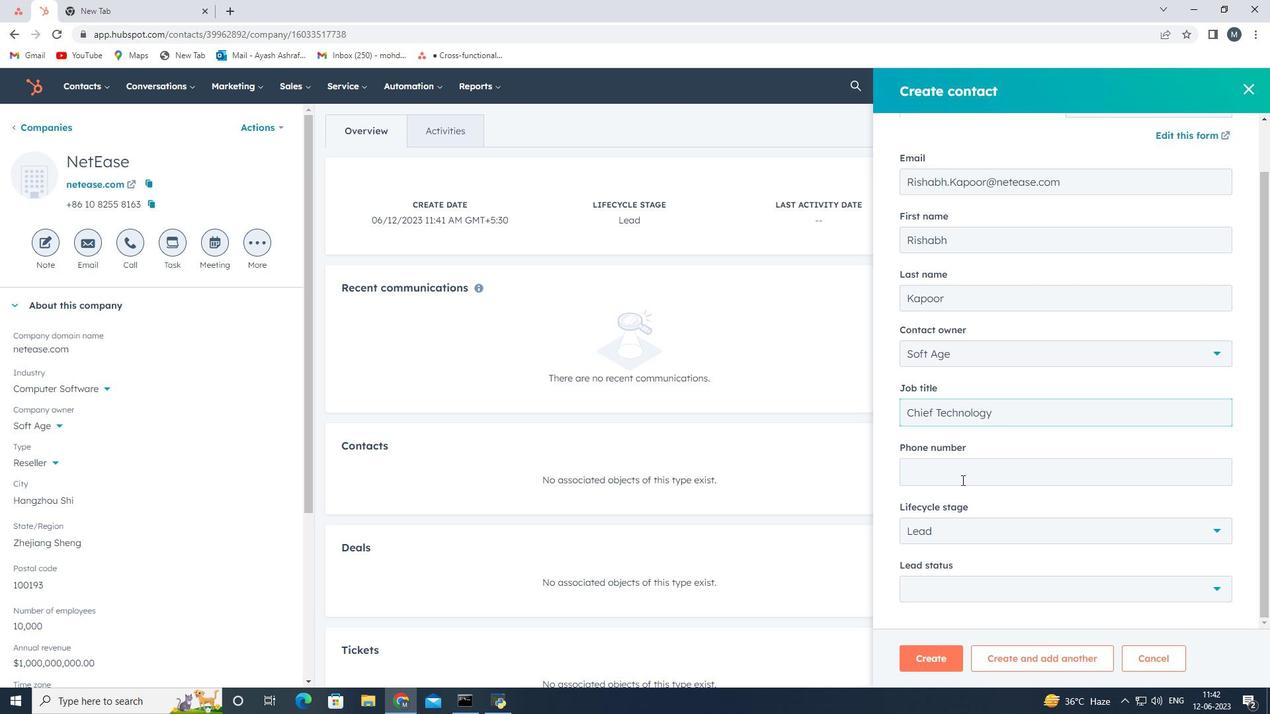 
Action: Key pressed 2025556790
Screenshot: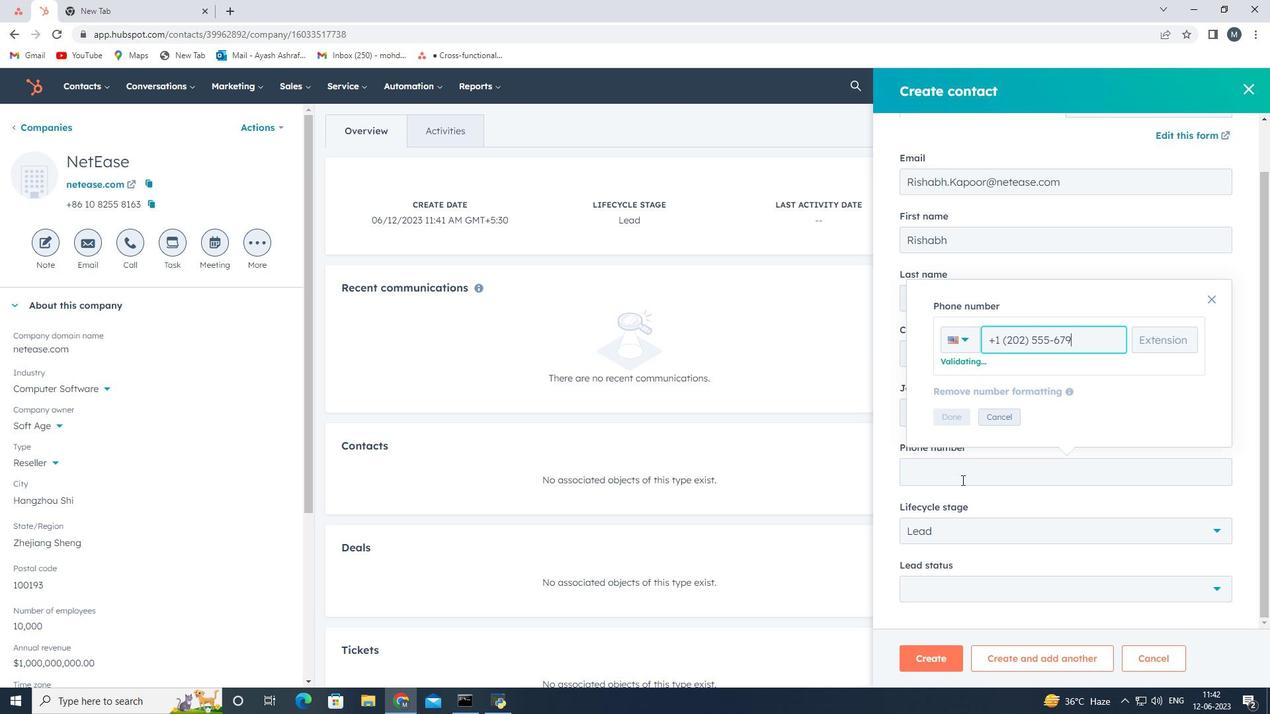 
Action: Mouse moved to (952, 418)
Screenshot: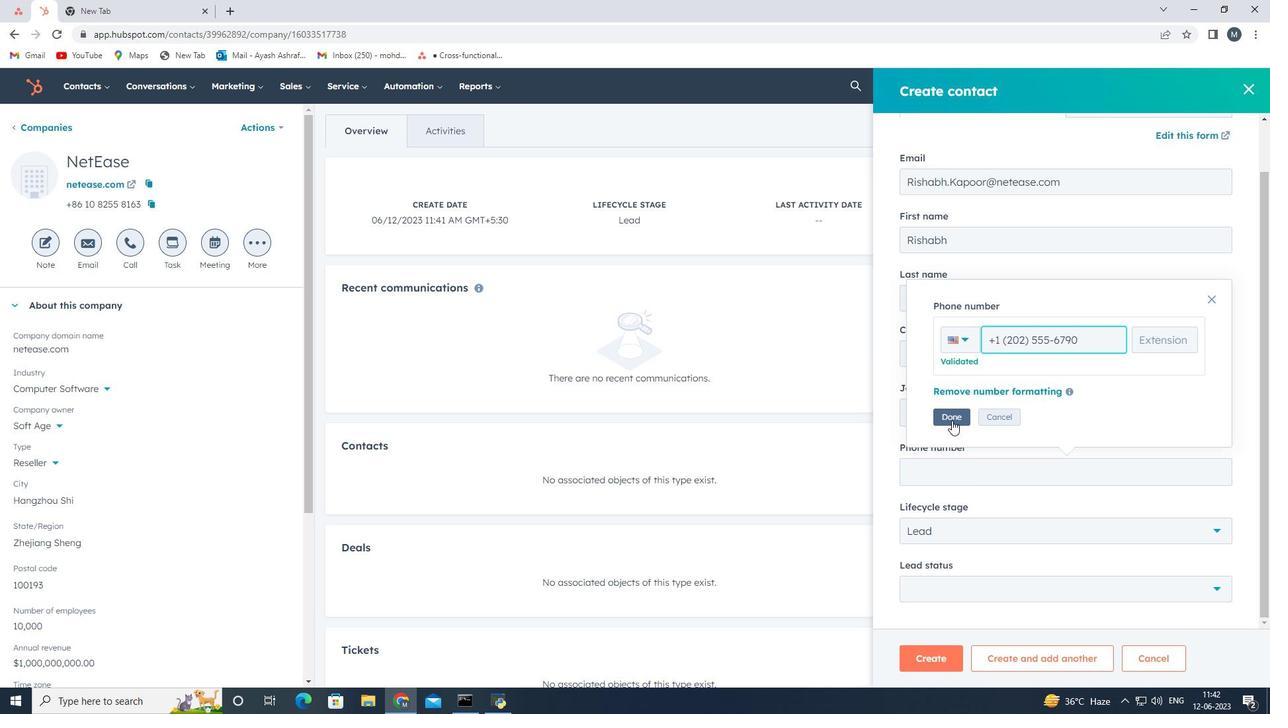 
Action: Mouse pressed left at (952, 418)
Screenshot: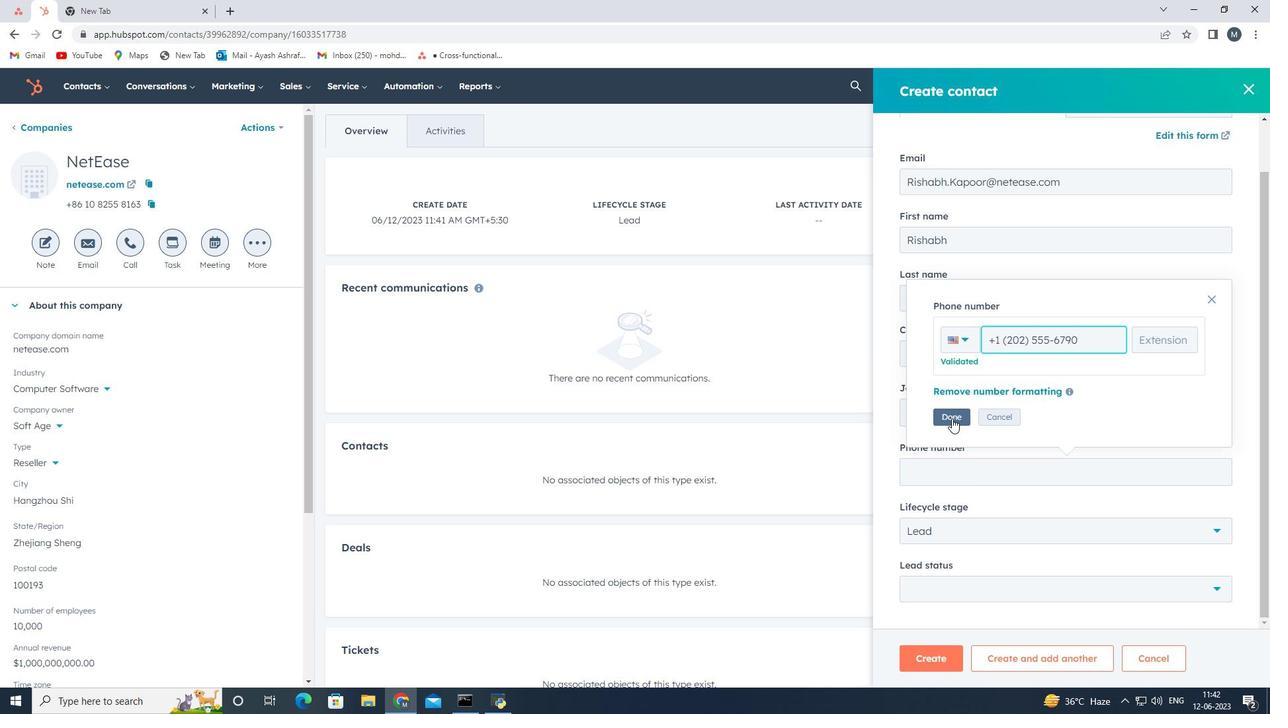 
Action: Mouse moved to (955, 501)
Screenshot: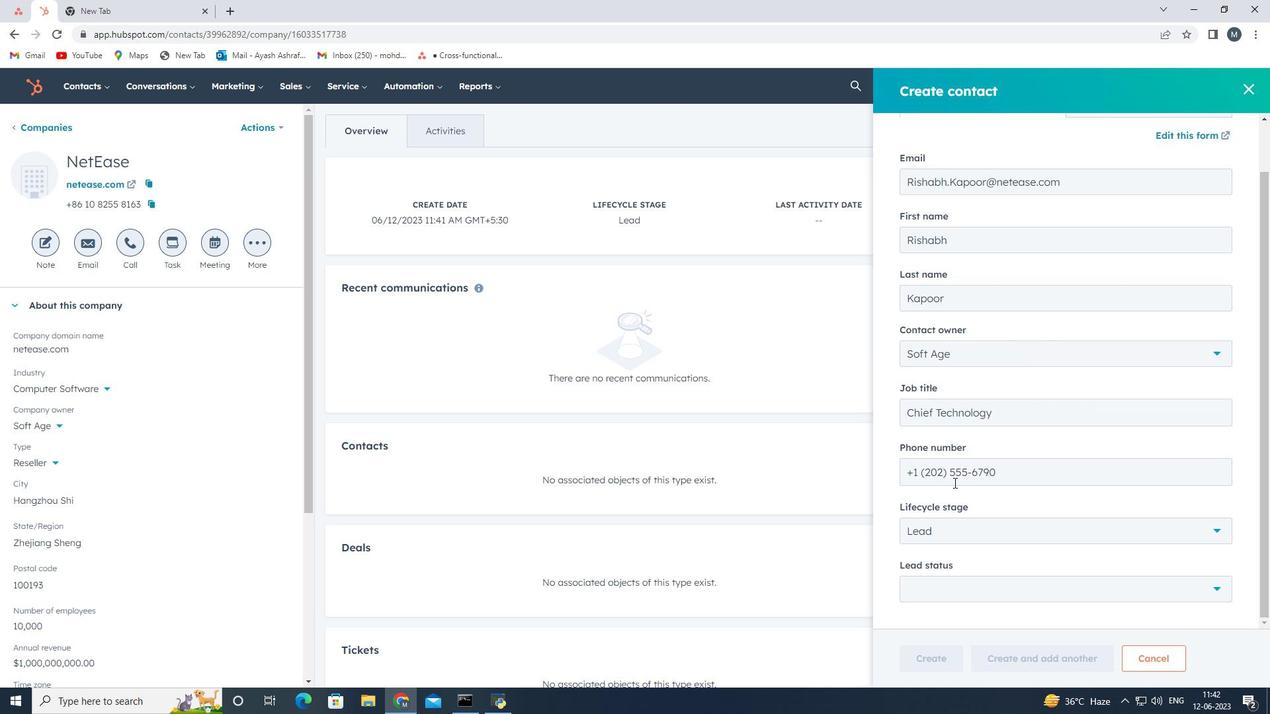 
Action: Mouse scrolled (955, 501) with delta (0, 0)
Screenshot: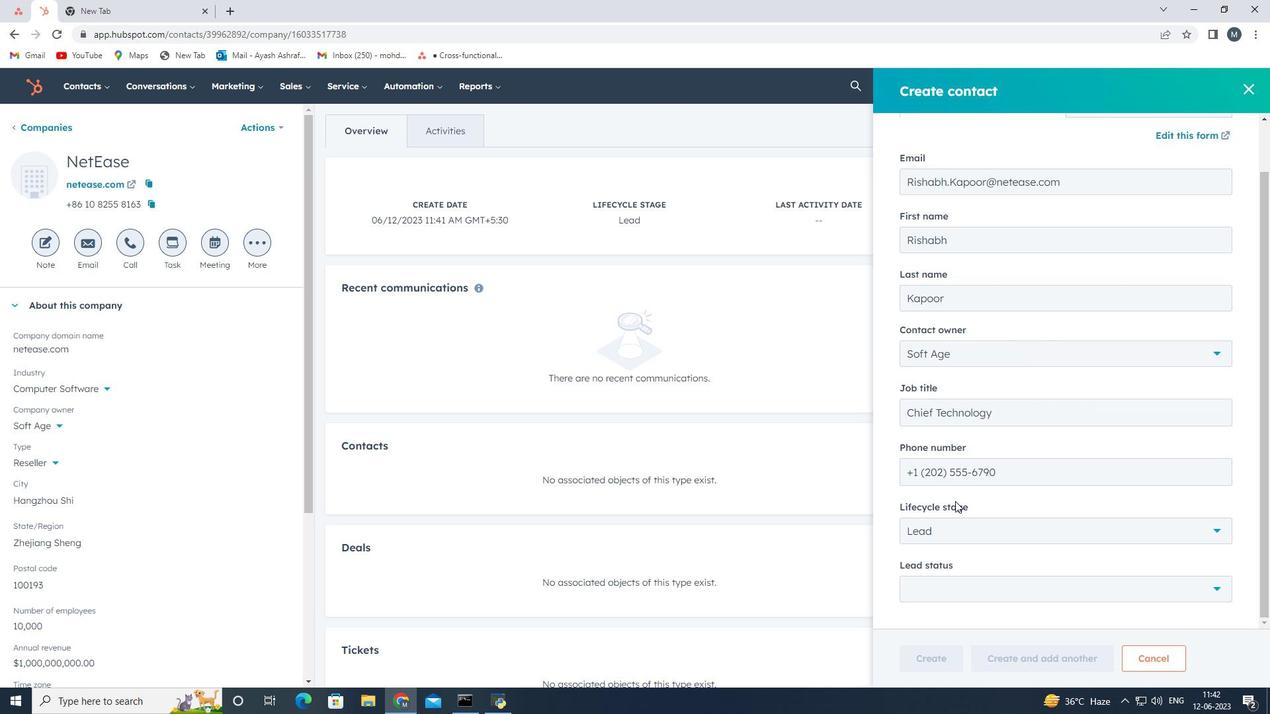 
Action: Mouse moved to (965, 535)
Screenshot: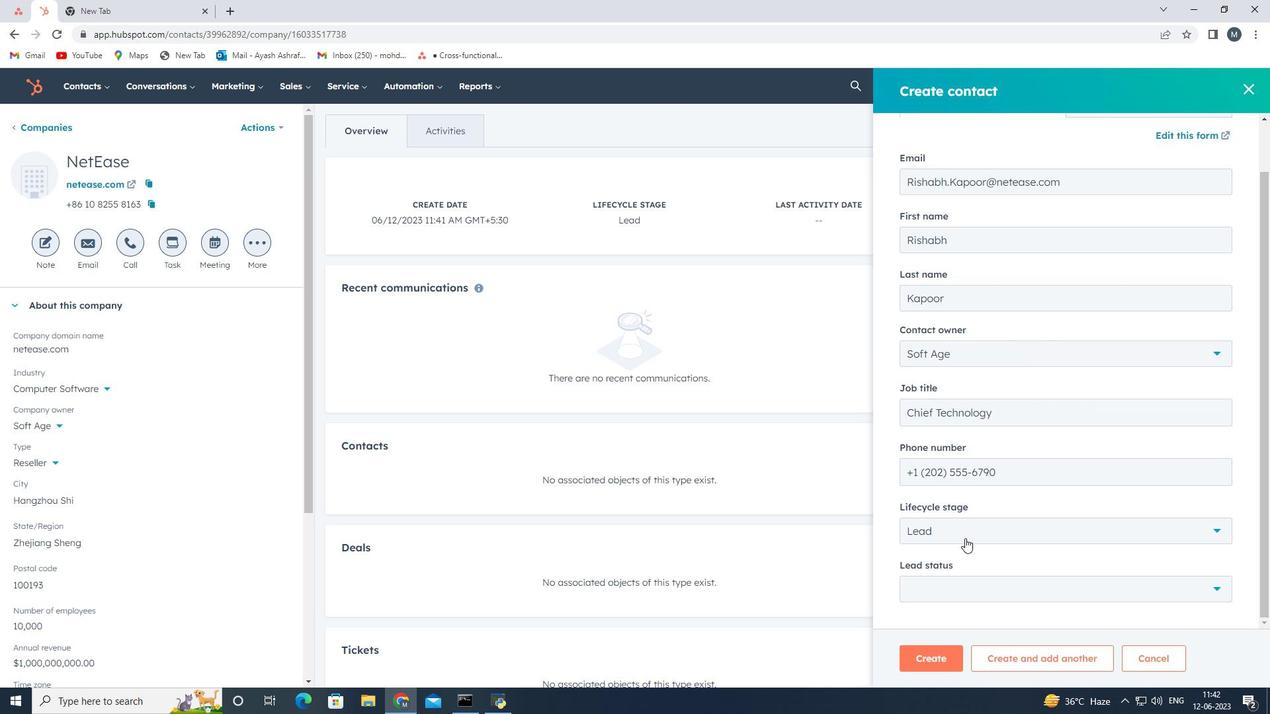 
Action: Mouse pressed left at (965, 535)
Screenshot: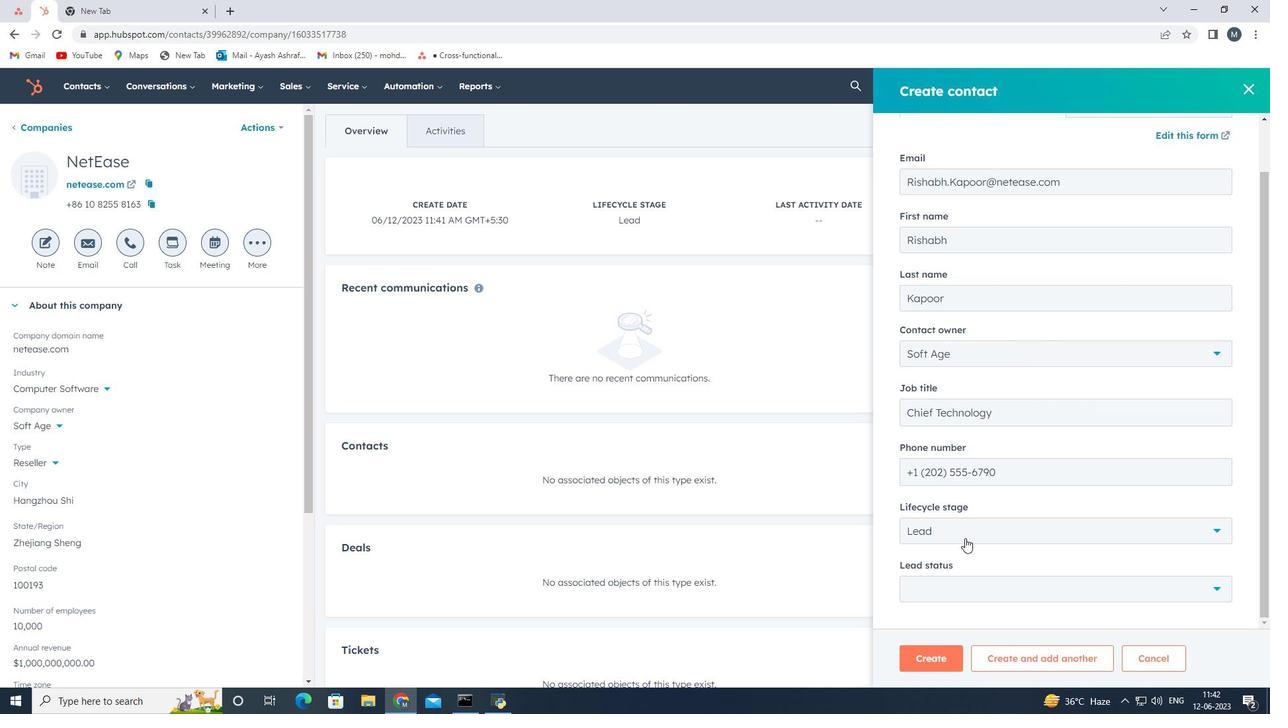 
Action: Mouse moved to (955, 407)
Screenshot: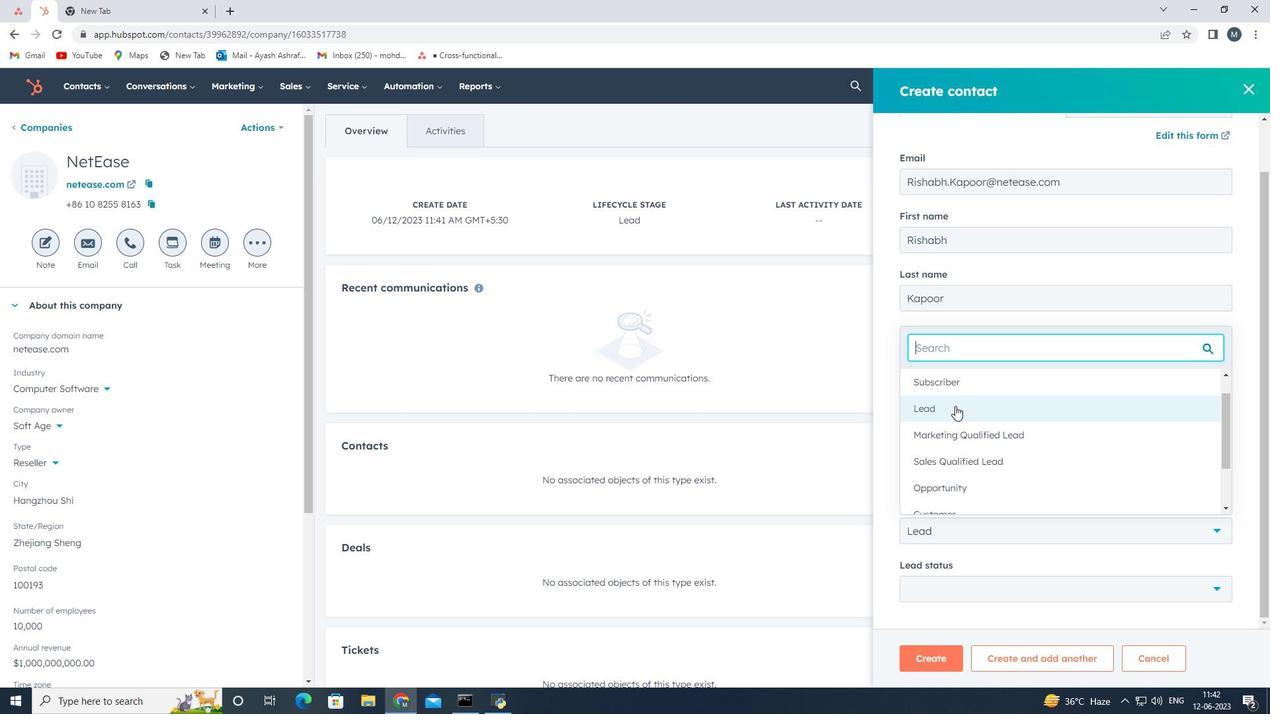
Action: Mouse pressed left at (955, 407)
Screenshot: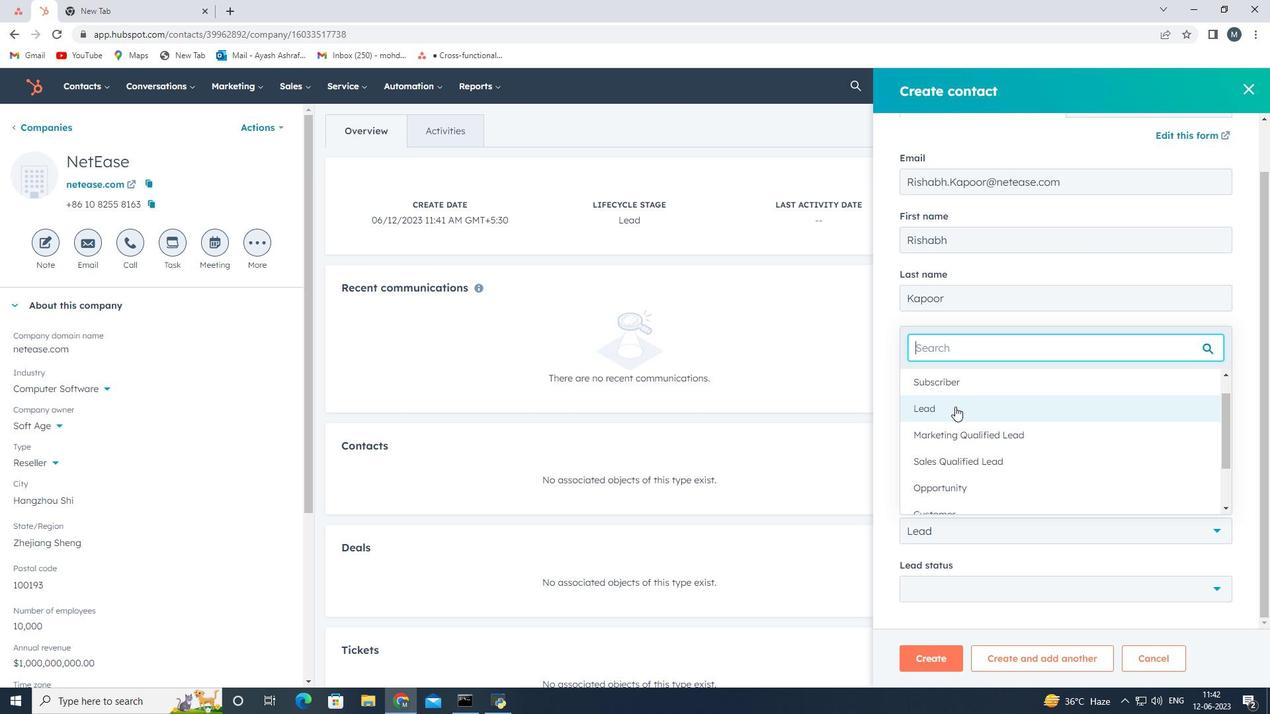 
Action: Mouse moved to (942, 586)
Screenshot: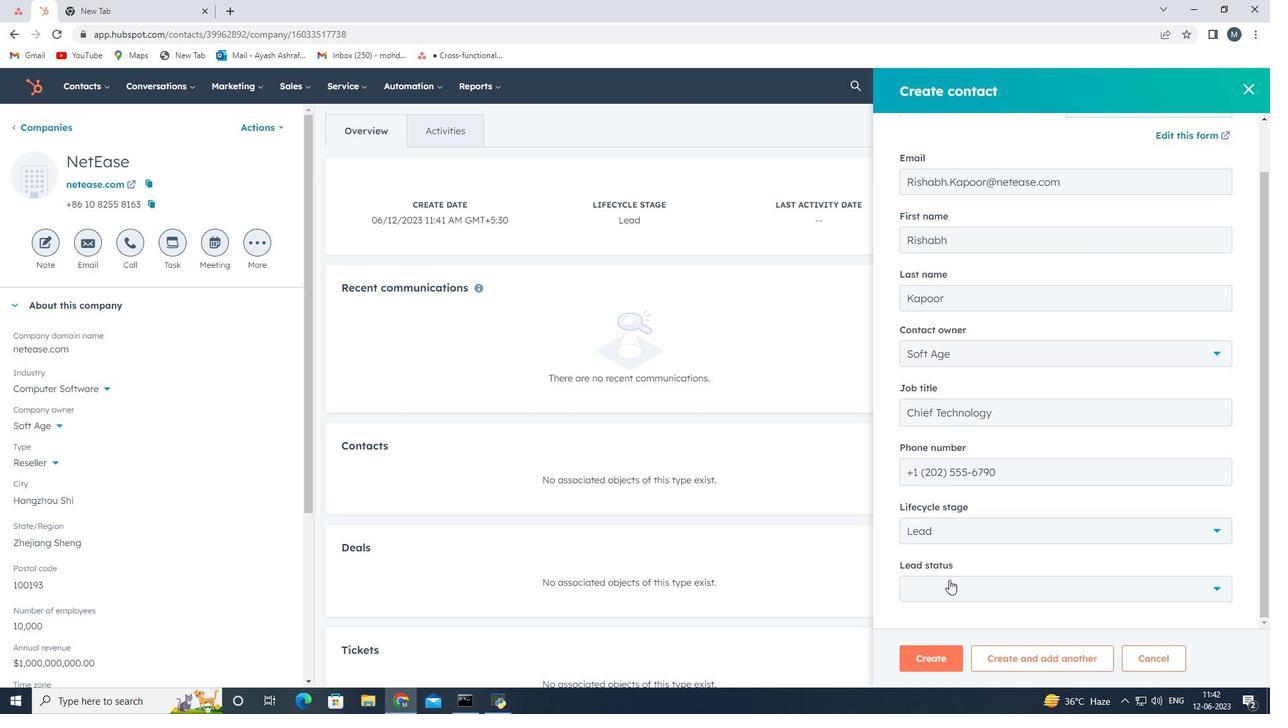 
Action: Mouse pressed left at (942, 586)
Screenshot: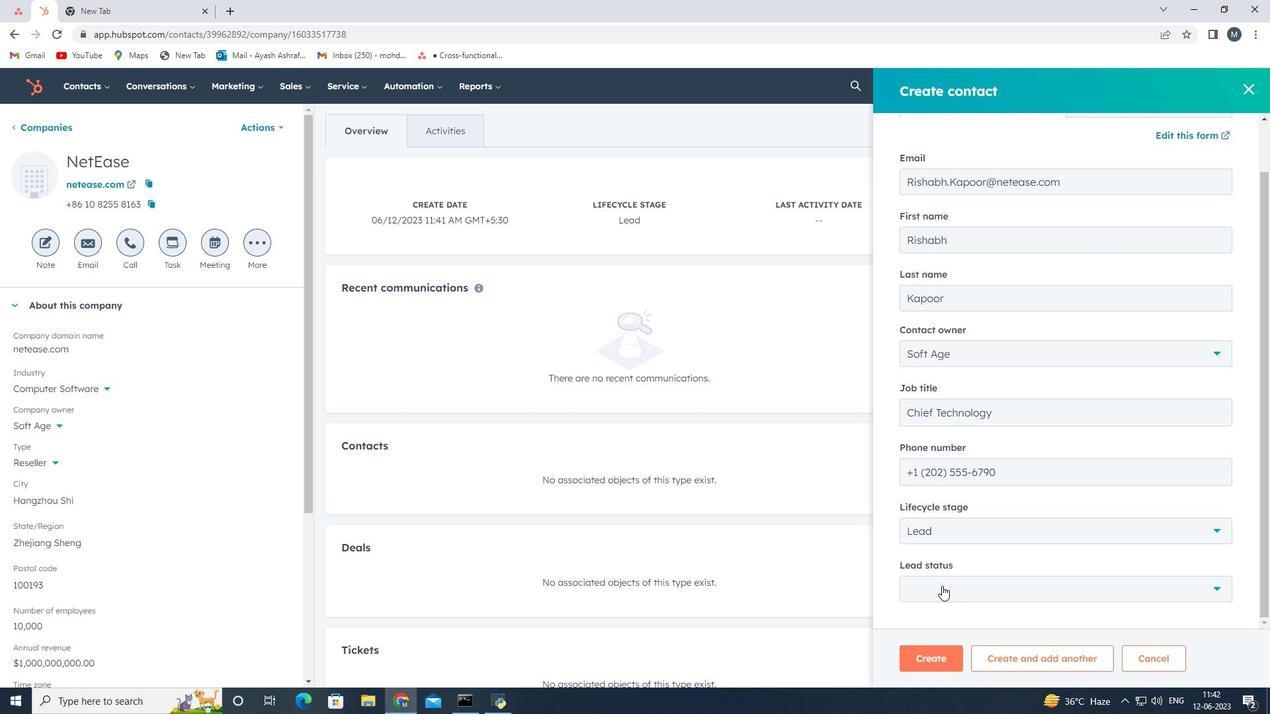 
Action: Mouse moved to (949, 485)
Screenshot: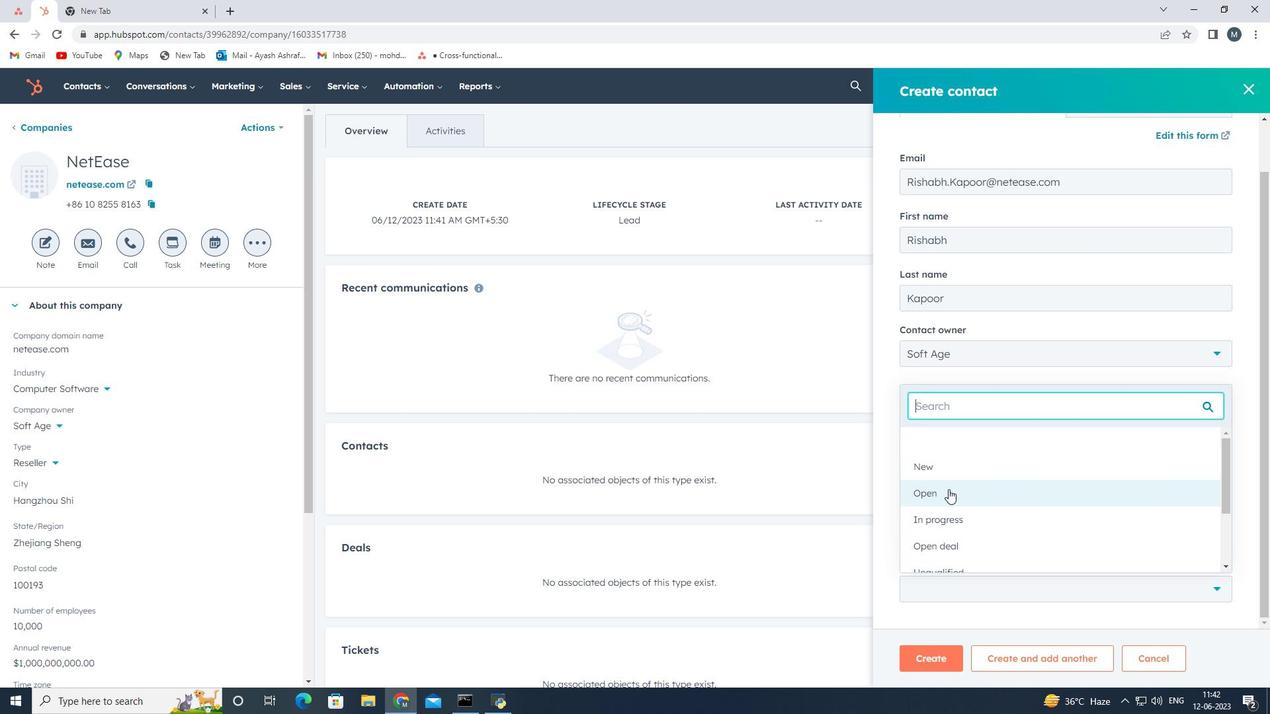 
Action: Mouse pressed left at (949, 485)
Screenshot: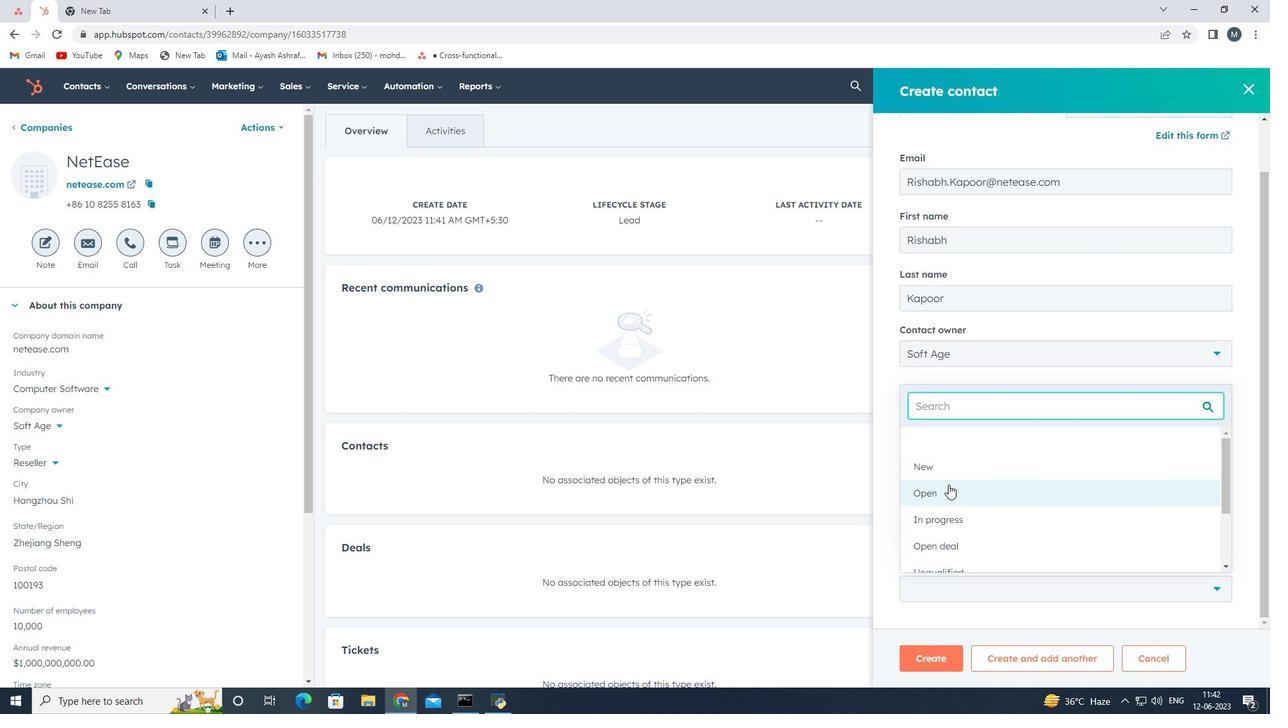 
Action: Mouse moved to (938, 650)
Screenshot: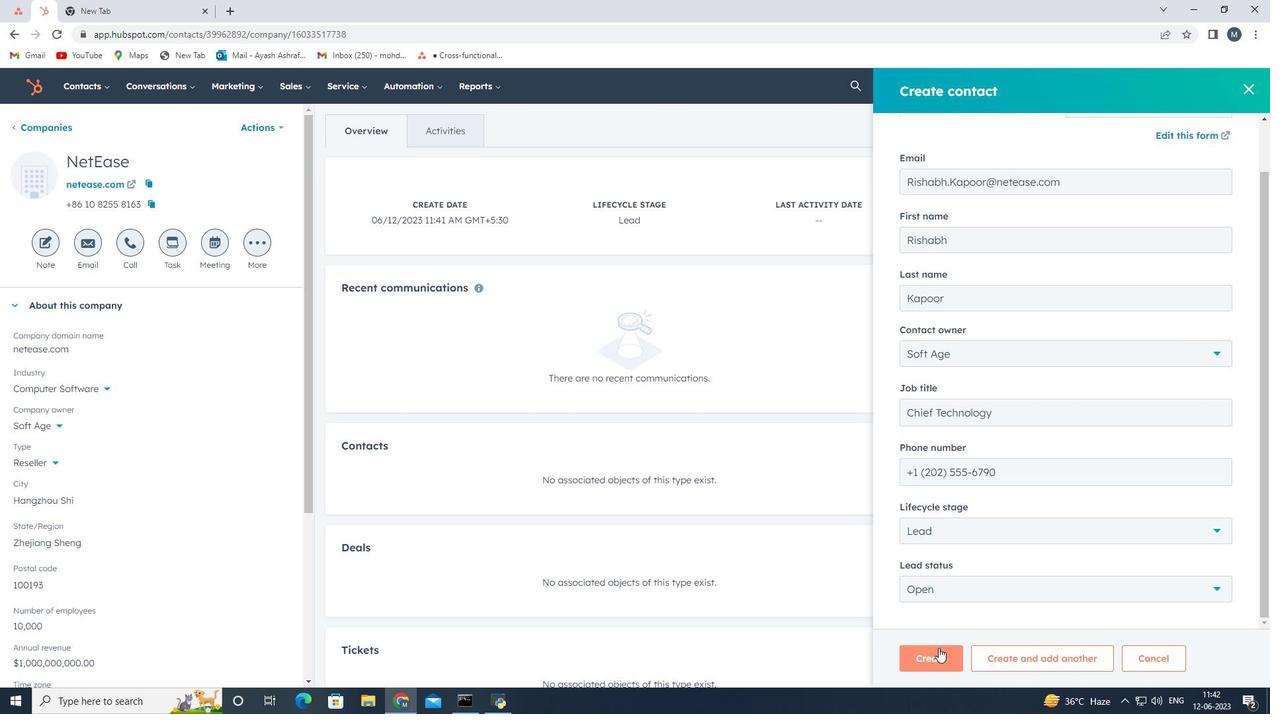 
Action: Mouse pressed left at (938, 650)
Screenshot: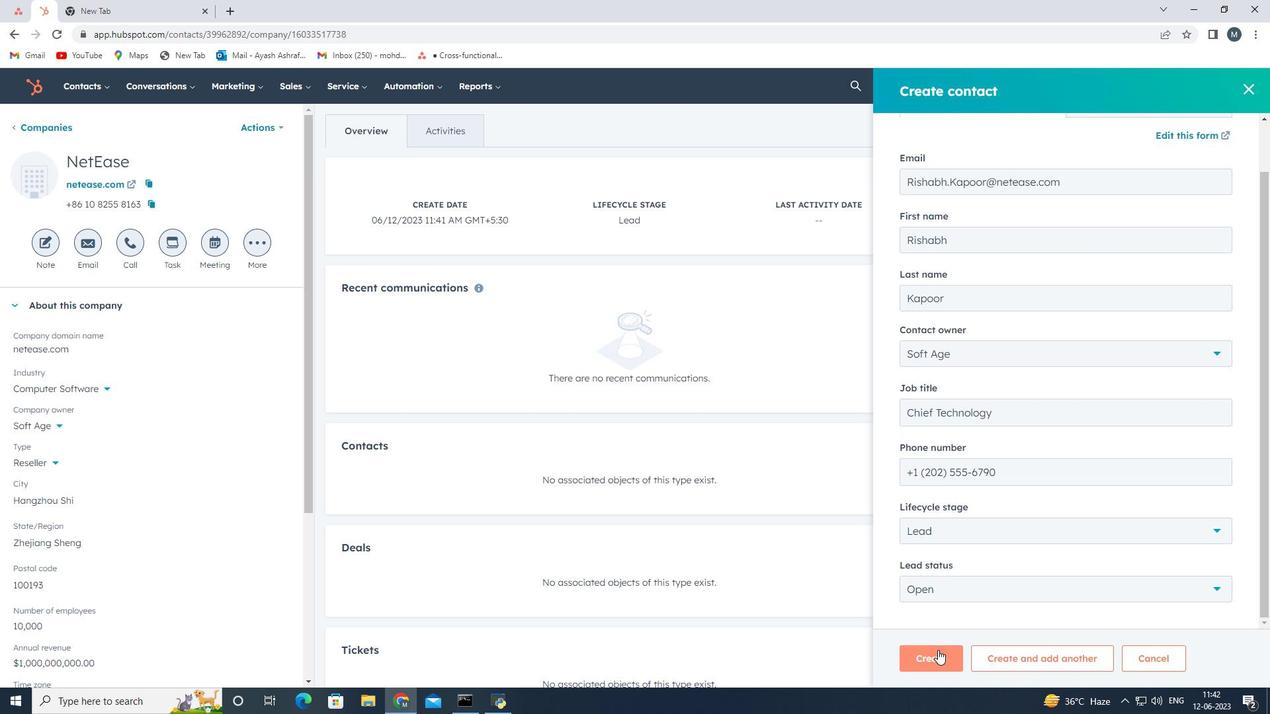 
Action: Mouse moved to (945, 625)
Screenshot: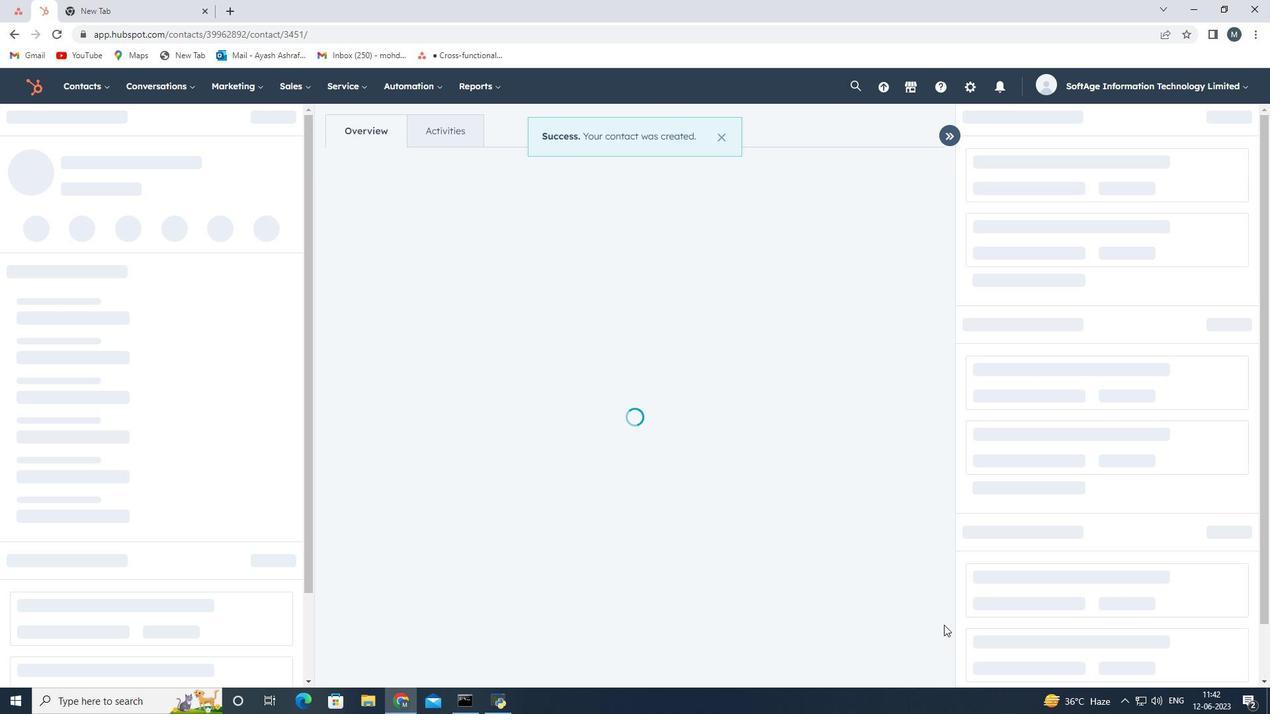 
